 Task: Find connections with filter location Aígio with filter topic #Strategywith filter profile language English with filter current company ICICI Home Finance Company Limited with filter school SARDAR VALLABHBHAI PATEL INSTITUTE OF TECH.,VASAD 041 with filter industry Sporting Goods Manufacturing with filter service category Audio Engineering with filter keywords title Sociologist
Action: Mouse moved to (307, 195)
Screenshot: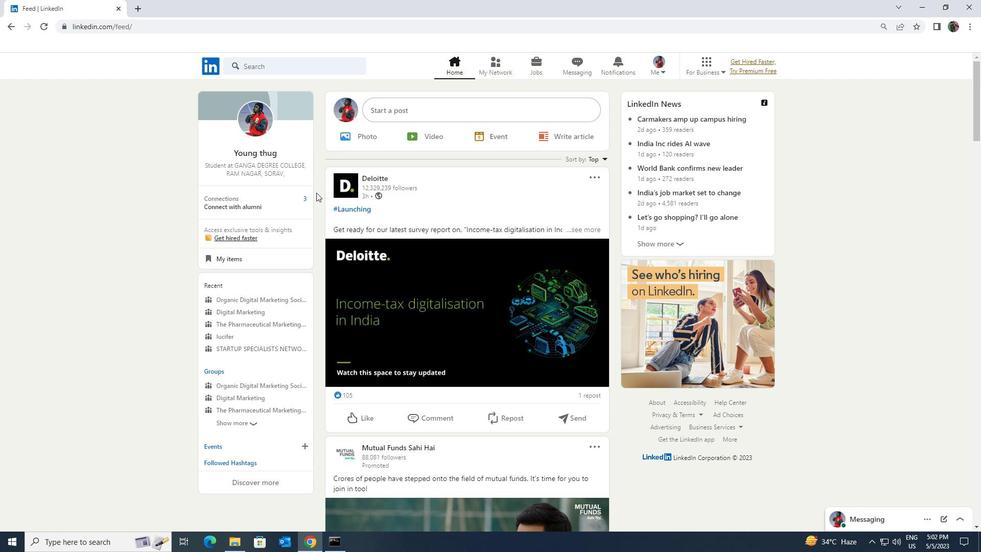 
Action: Mouse pressed left at (307, 195)
Screenshot: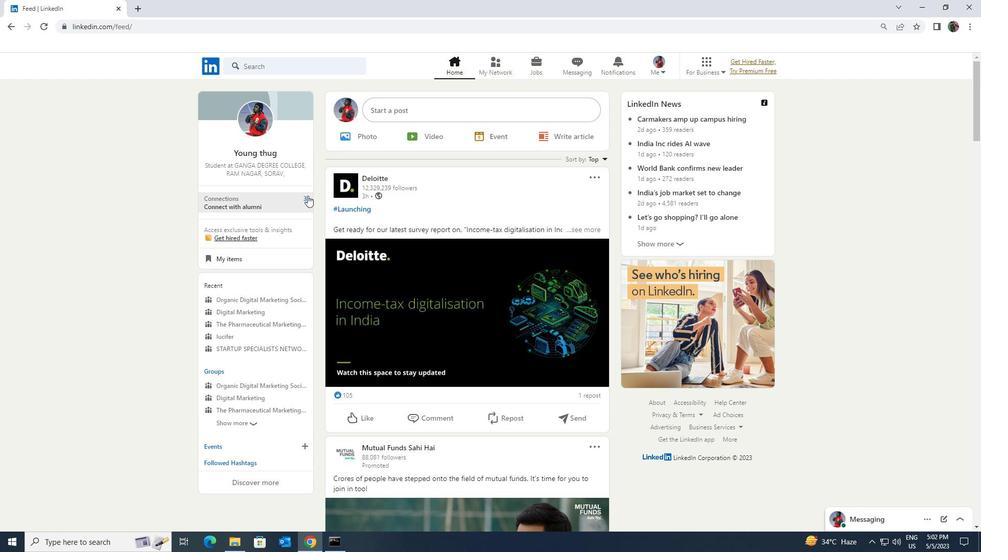 
Action: Mouse moved to (318, 125)
Screenshot: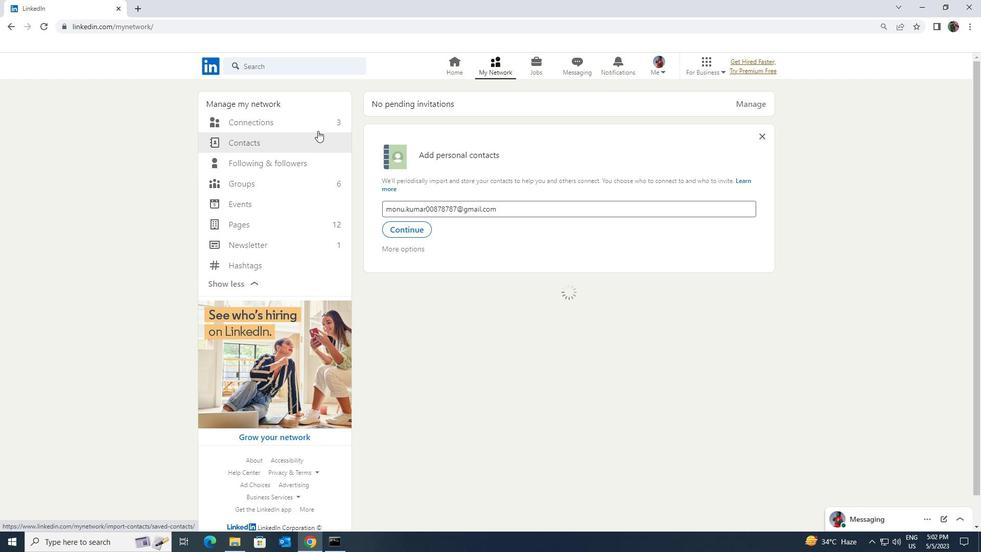 
Action: Mouse pressed left at (318, 125)
Screenshot: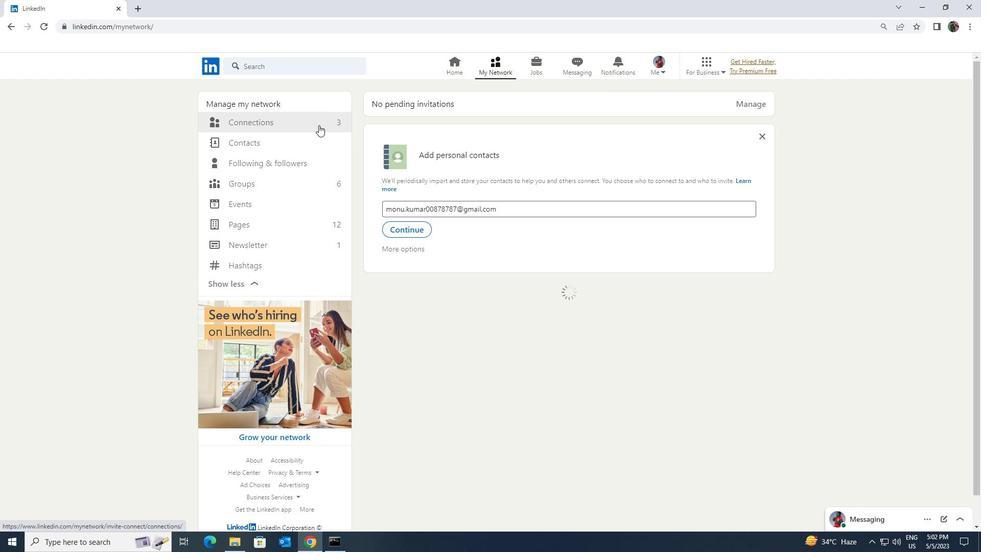 
Action: Mouse moved to (588, 122)
Screenshot: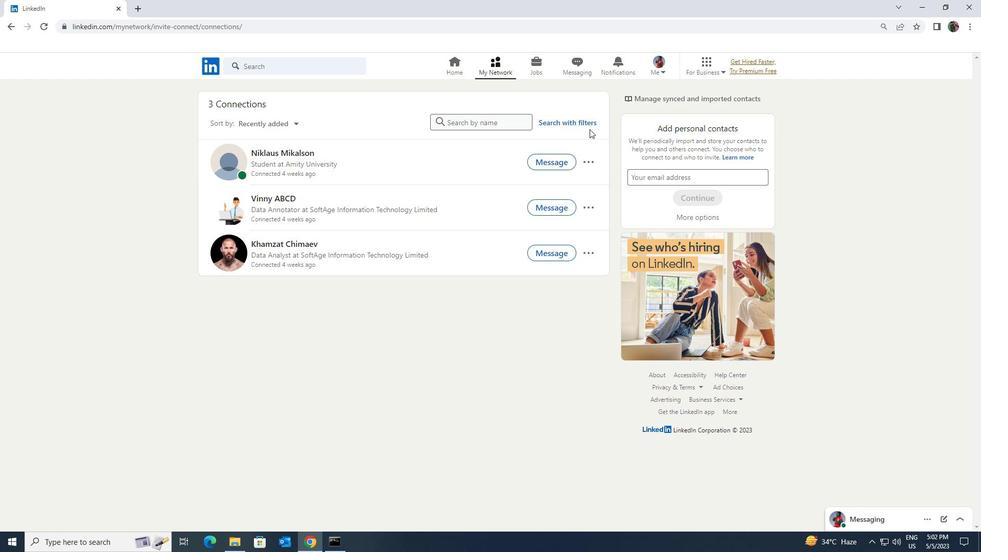 
Action: Mouse pressed left at (588, 122)
Screenshot: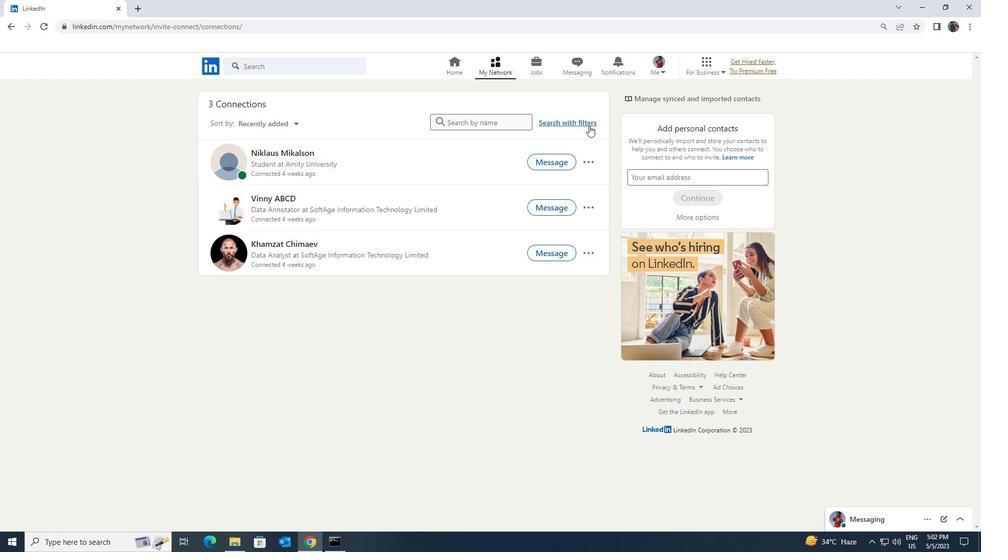 
Action: Mouse moved to (532, 98)
Screenshot: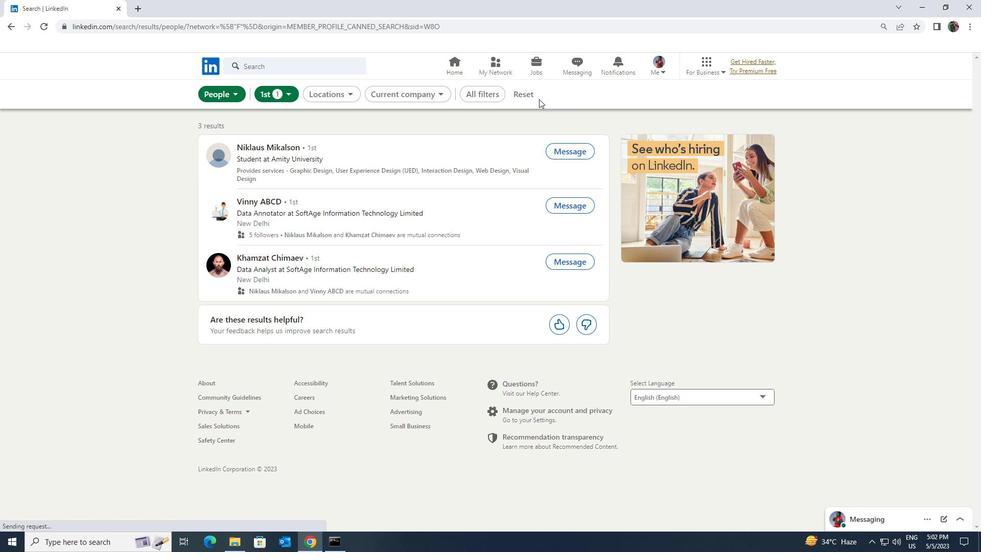 
Action: Mouse pressed left at (532, 98)
Screenshot: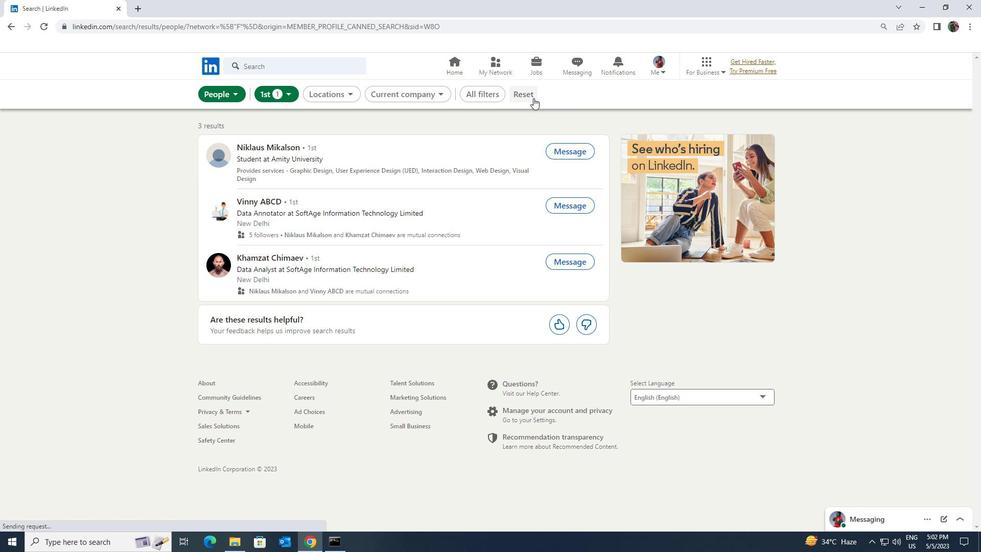 
Action: Mouse moved to (498, 95)
Screenshot: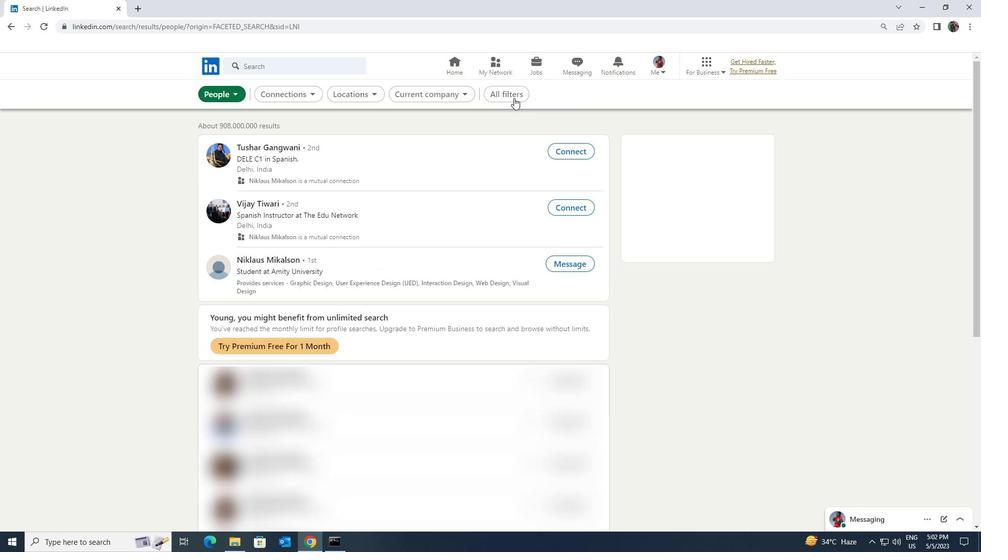 
Action: Mouse pressed left at (498, 95)
Screenshot: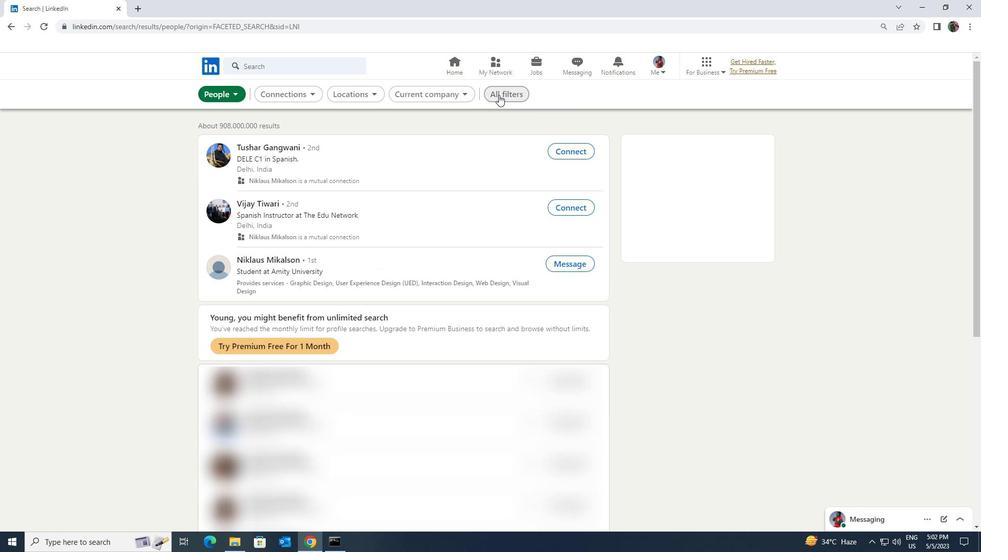 
Action: Mouse moved to (845, 397)
Screenshot: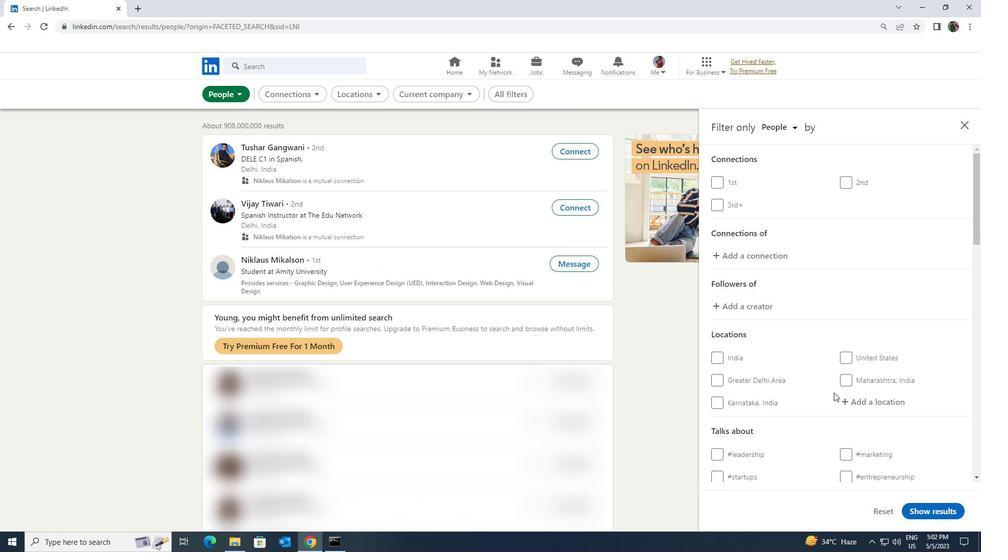 
Action: Mouse pressed left at (845, 397)
Screenshot: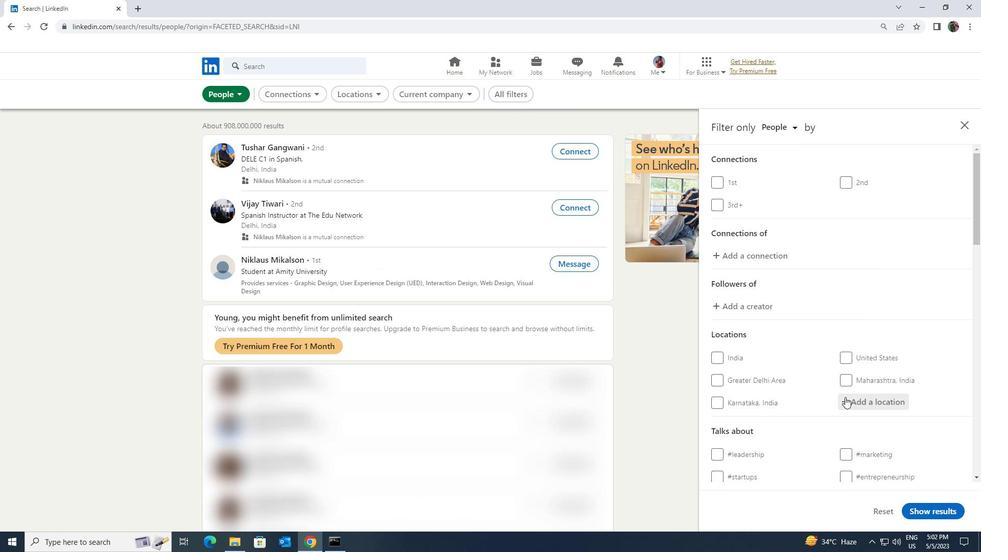 
Action: Key pressed <Key.shift><Key.shift><Key.shift><Key.shift><Key.shift><Key.shift><Key.shift><Key.shift><Key.shift><Key.shift><Key.shift>AIGIO
Screenshot: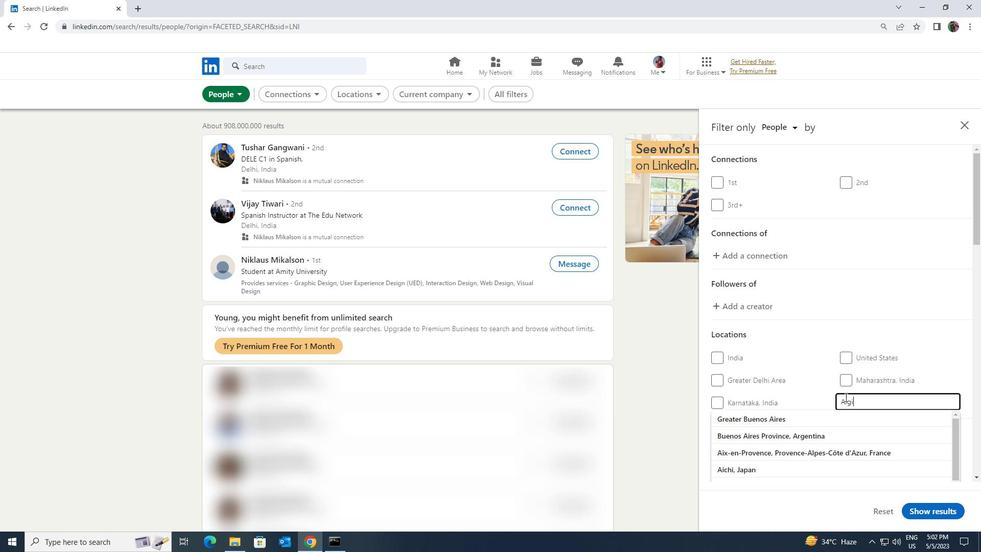 
Action: Mouse moved to (844, 410)
Screenshot: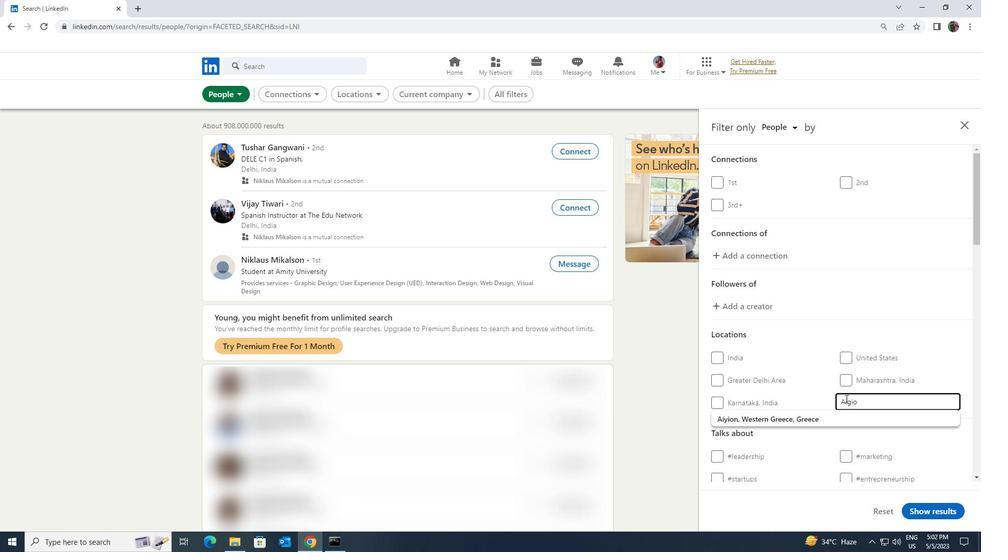 
Action: Mouse pressed left at (844, 410)
Screenshot: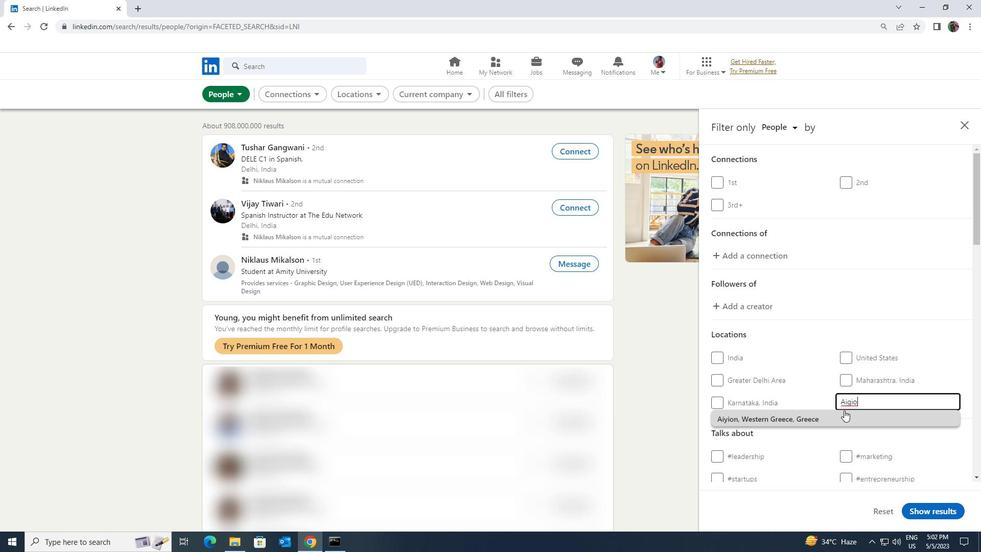 
Action: Mouse scrolled (844, 409) with delta (0, 0)
Screenshot: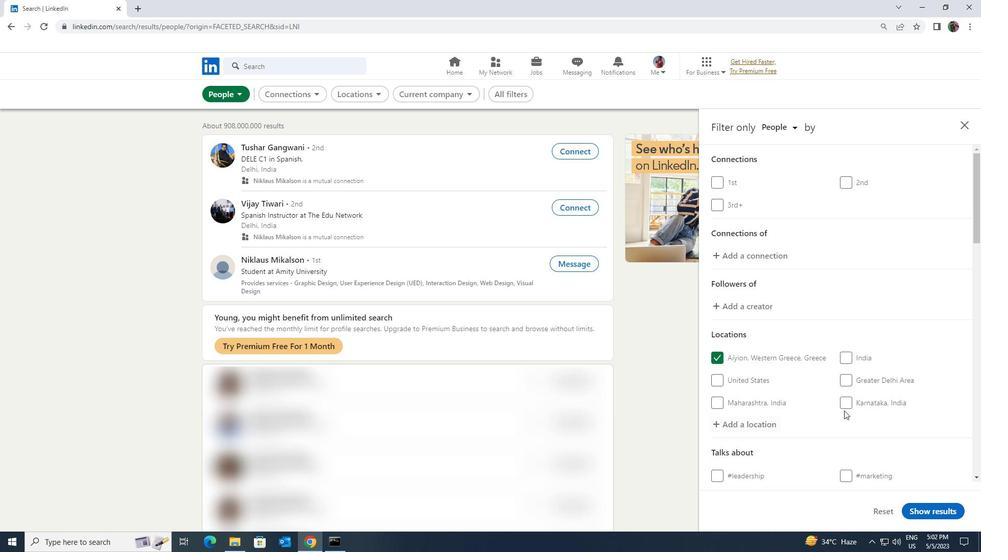 
Action: Mouse scrolled (844, 409) with delta (0, 0)
Screenshot: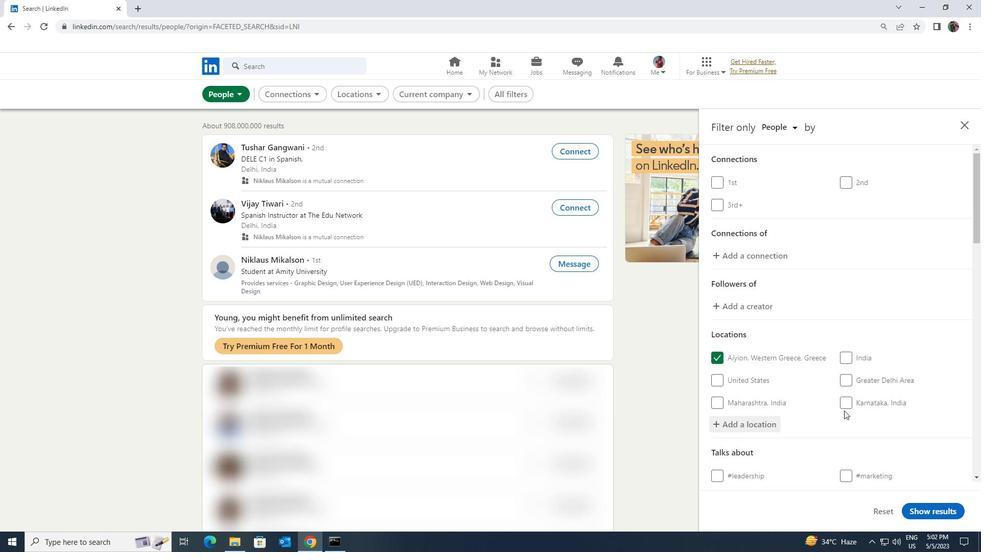 
Action: Mouse moved to (848, 411)
Screenshot: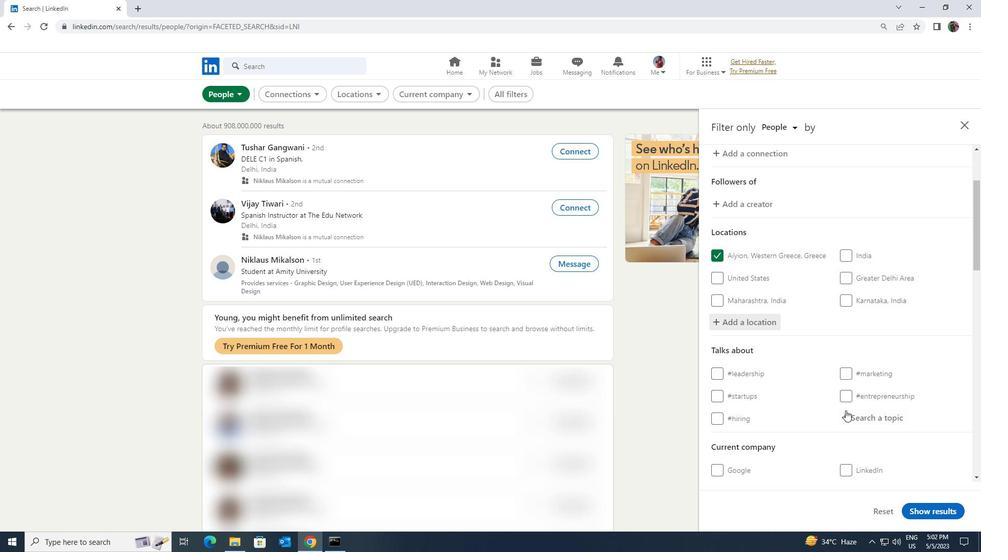 
Action: Mouse pressed left at (848, 411)
Screenshot: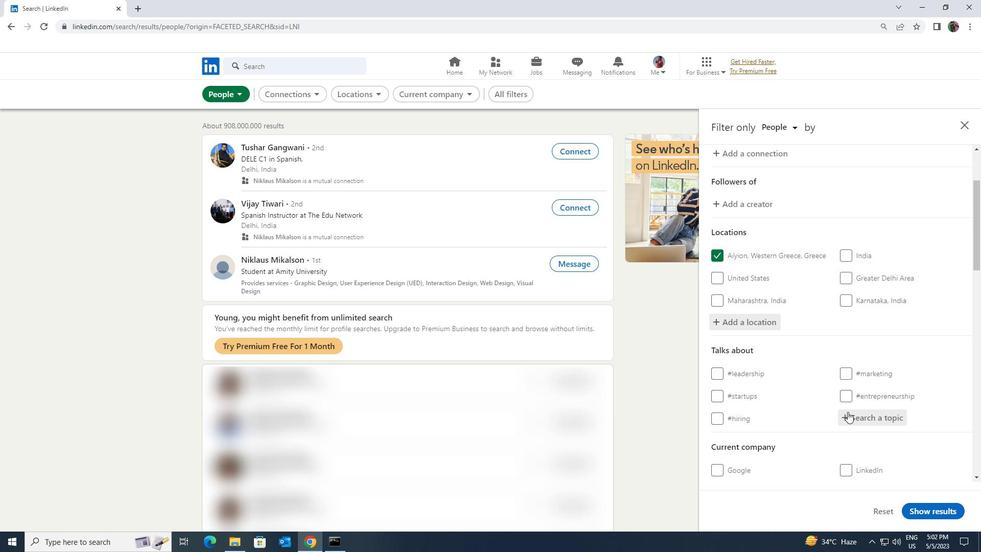 
Action: Key pressed <Key.shift><Key.shift><Key.shift><Key.shift><Key.shift><Key.shift><Key.shift><Key.shift><Key.shift><Key.shift>STRA
Screenshot: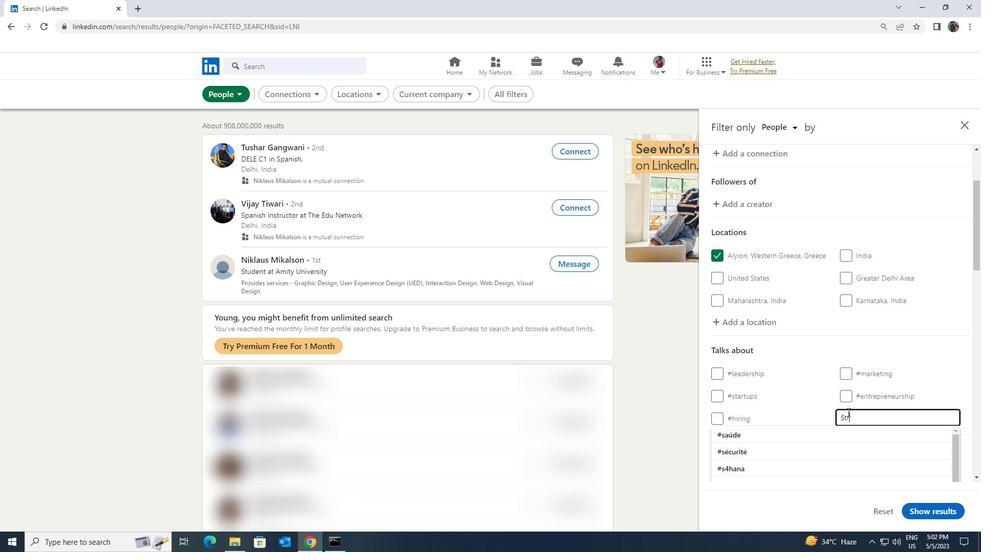 
Action: Mouse moved to (834, 429)
Screenshot: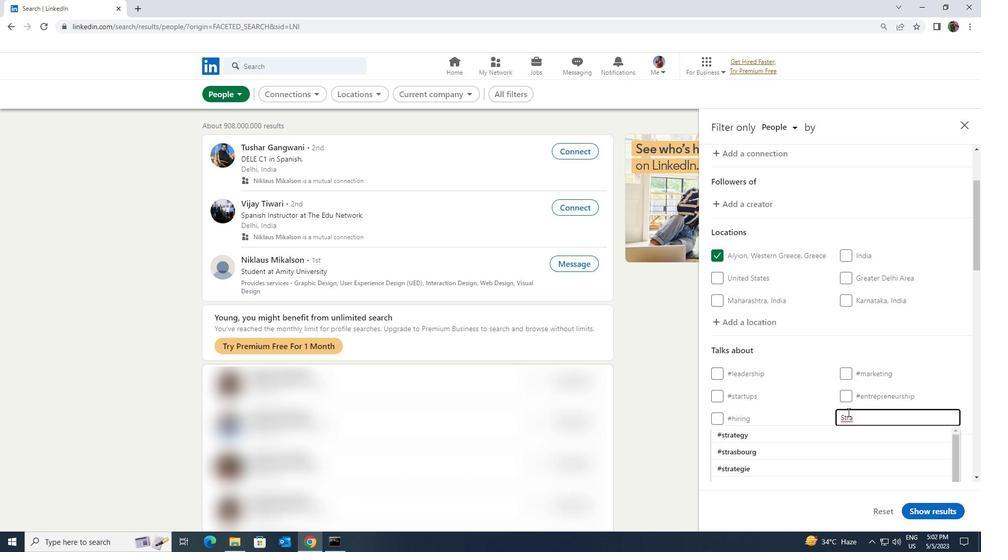 
Action: Mouse pressed left at (834, 429)
Screenshot: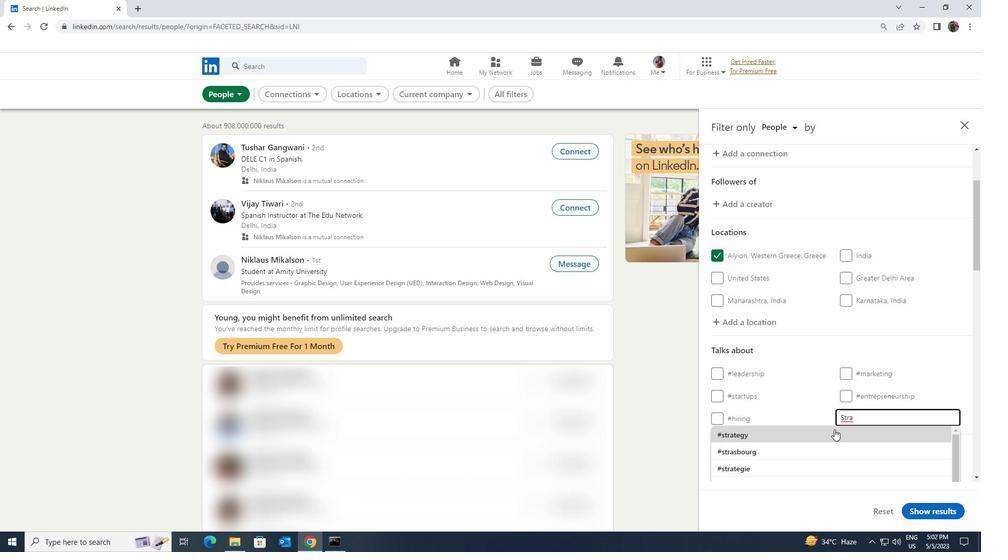 
Action: Mouse scrolled (834, 428) with delta (0, 0)
Screenshot: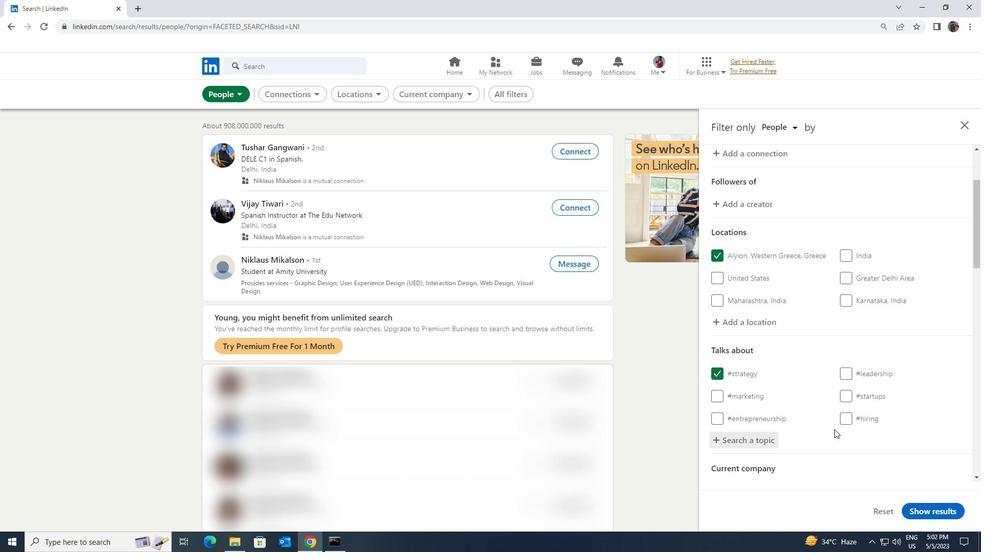 
Action: Mouse scrolled (834, 428) with delta (0, 0)
Screenshot: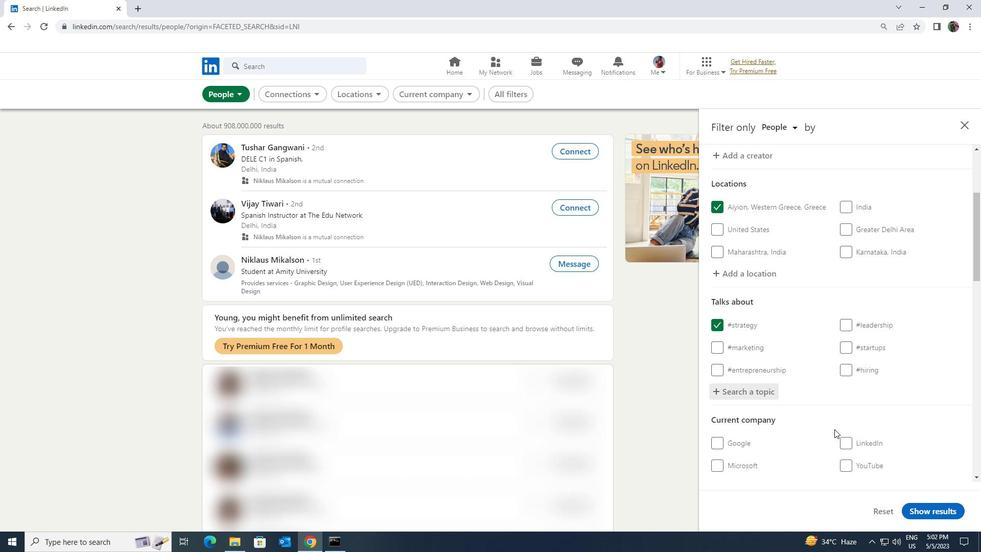 
Action: Mouse scrolled (834, 428) with delta (0, 0)
Screenshot: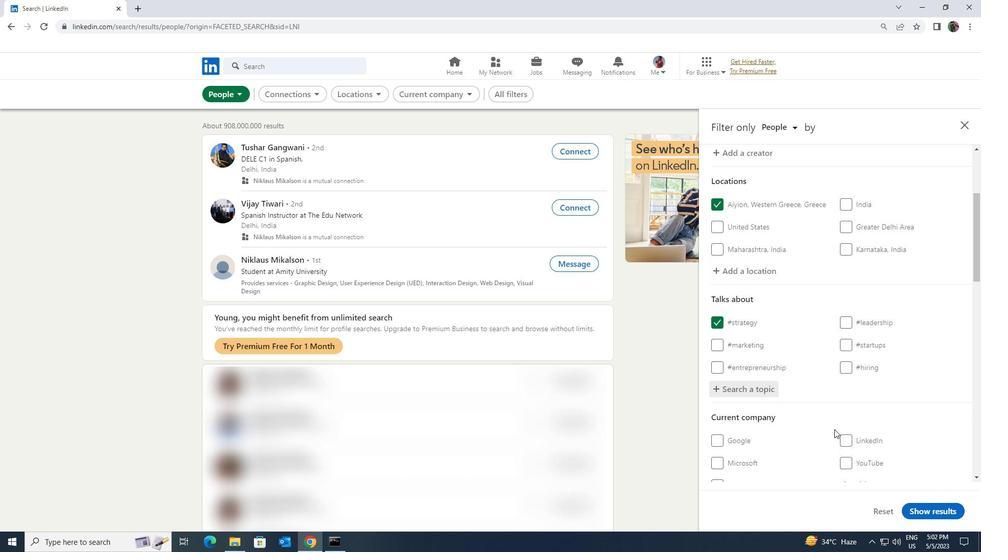 
Action: Mouse scrolled (834, 428) with delta (0, 0)
Screenshot: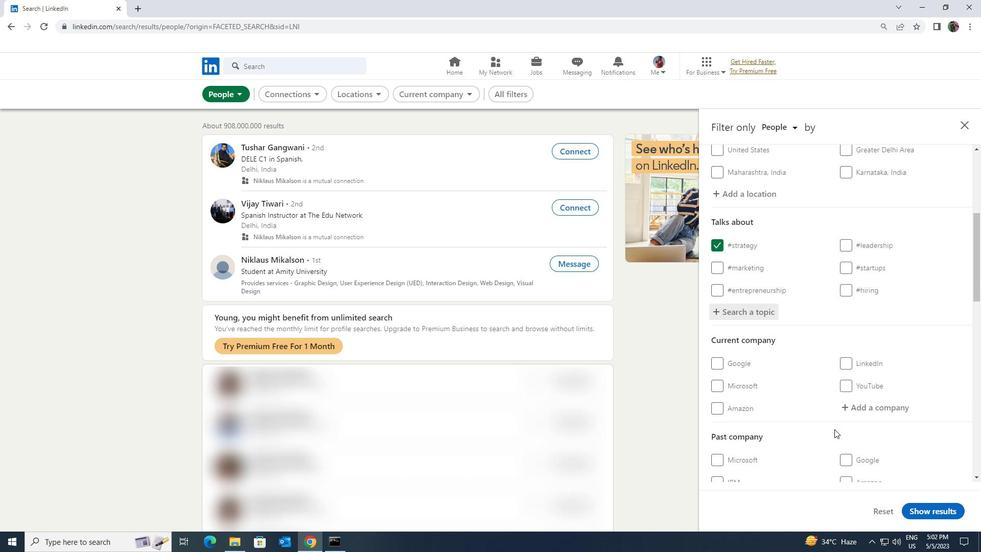 
Action: Mouse scrolled (834, 428) with delta (0, 0)
Screenshot: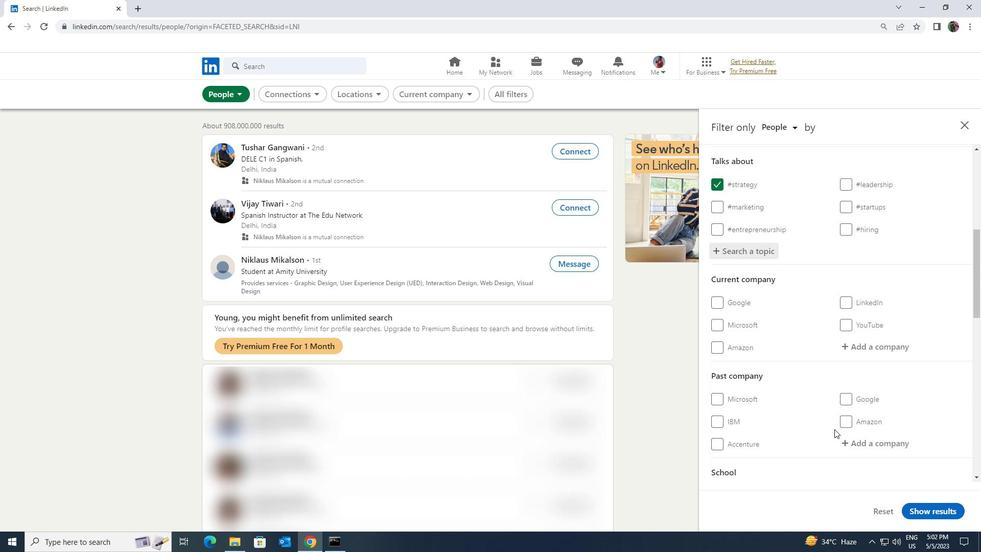 
Action: Mouse scrolled (834, 428) with delta (0, 0)
Screenshot: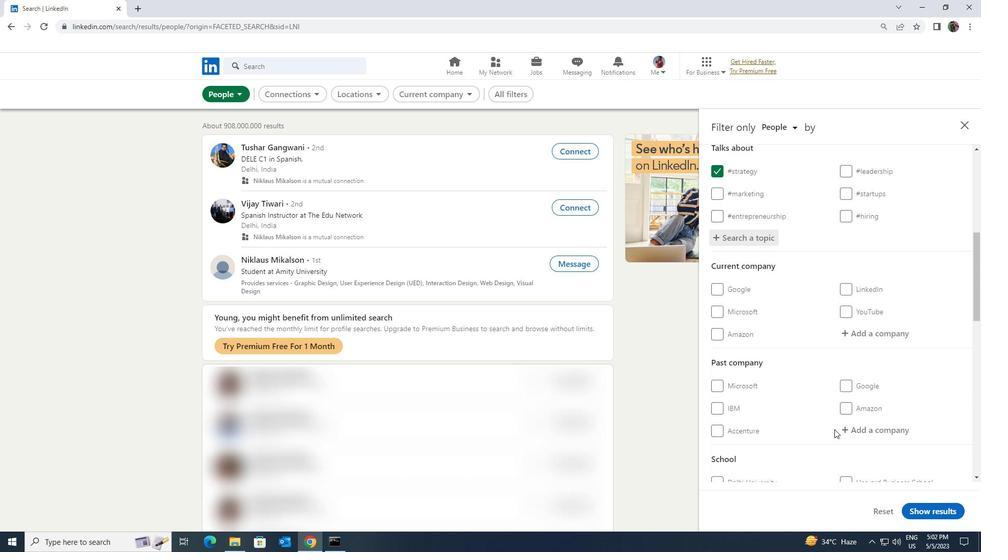 
Action: Mouse scrolled (834, 428) with delta (0, 0)
Screenshot: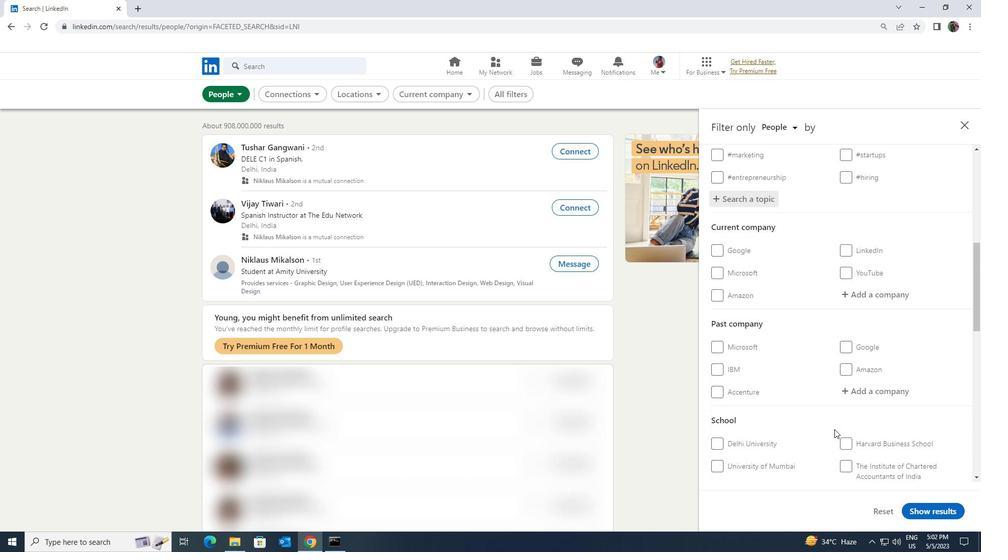 
Action: Mouse scrolled (834, 428) with delta (0, 0)
Screenshot: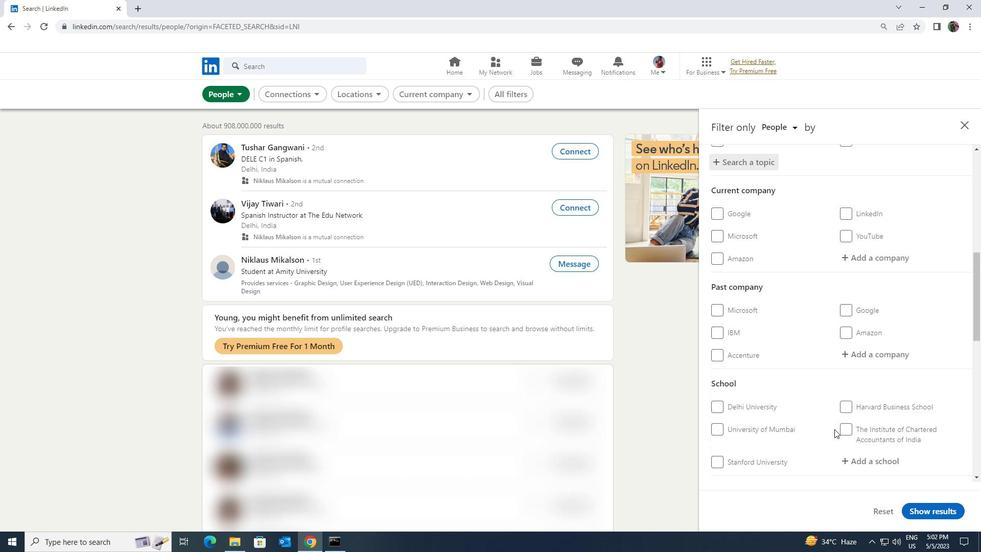 
Action: Mouse scrolled (834, 428) with delta (0, 0)
Screenshot: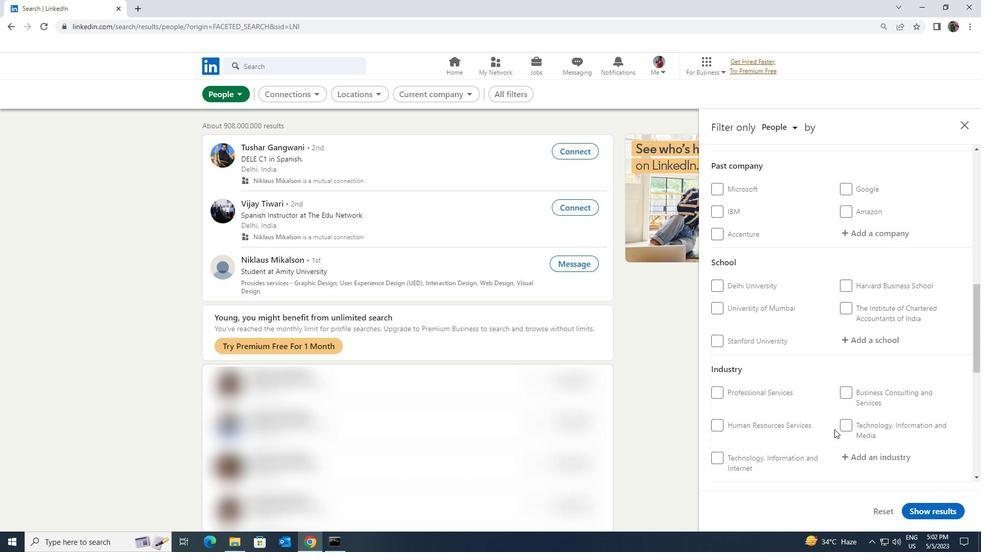 
Action: Mouse scrolled (834, 428) with delta (0, 0)
Screenshot: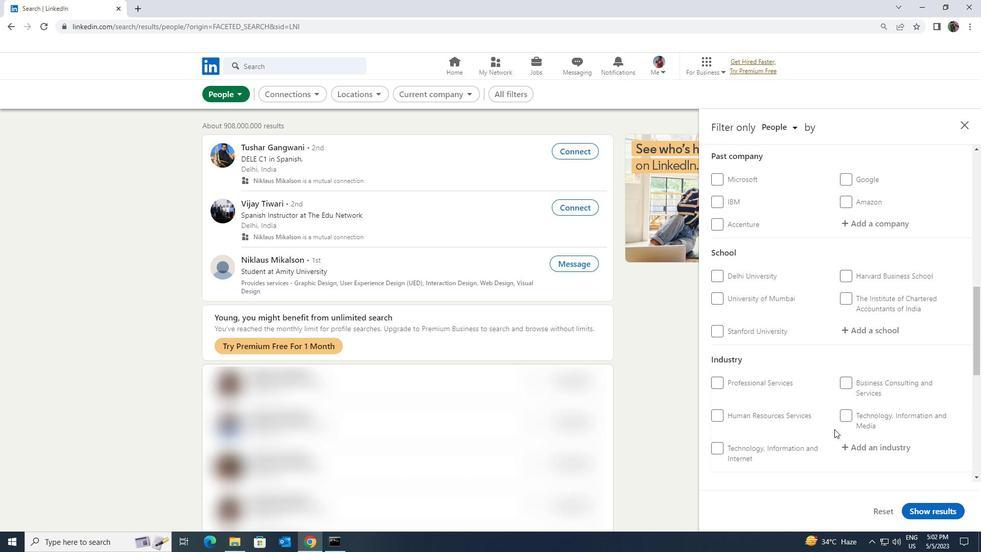 
Action: Mouse scrolled (834, 428) with delta (0, 0)
Screenshot: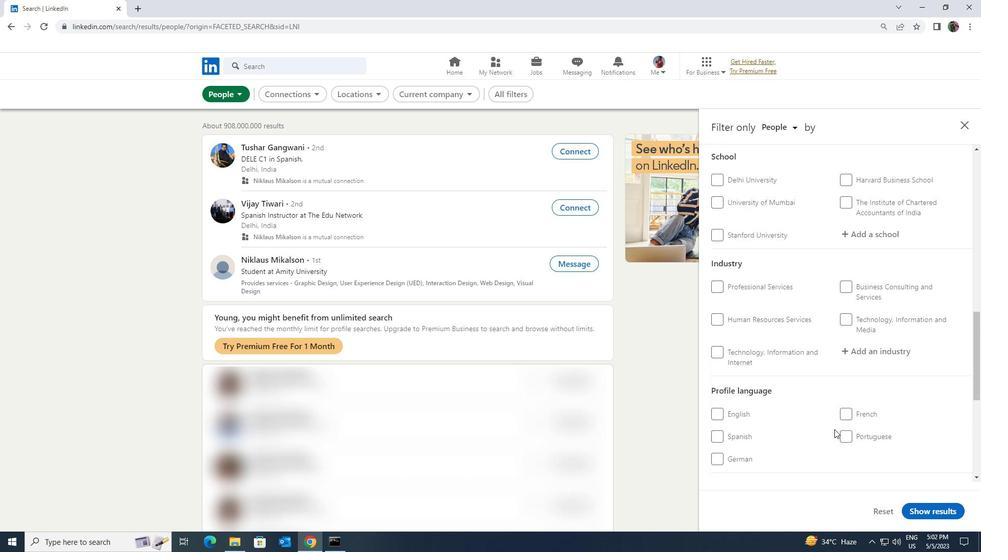 
Action: Mouse moved to (741, 357)
Screenshot: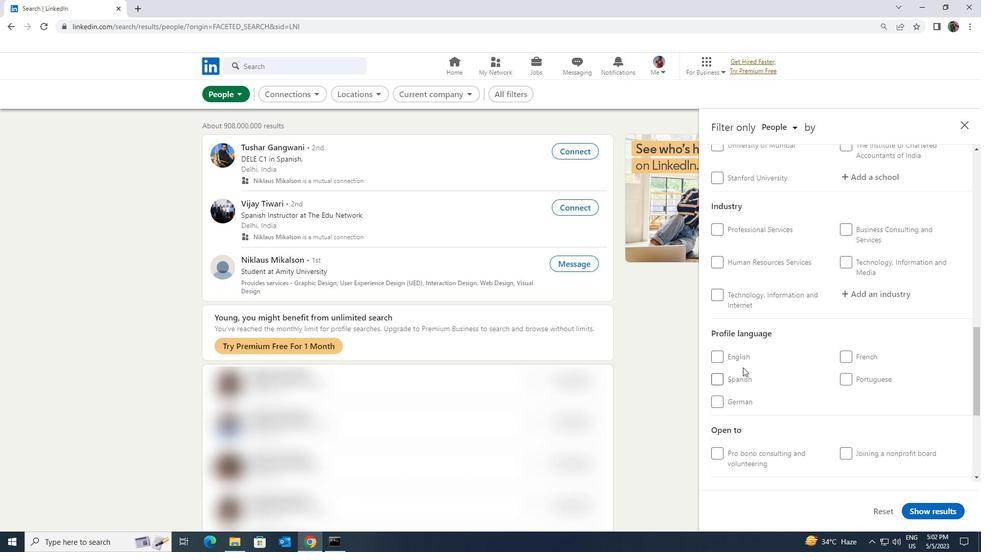 
Action: Mouse pressed left at (741, 357)
Screenshot: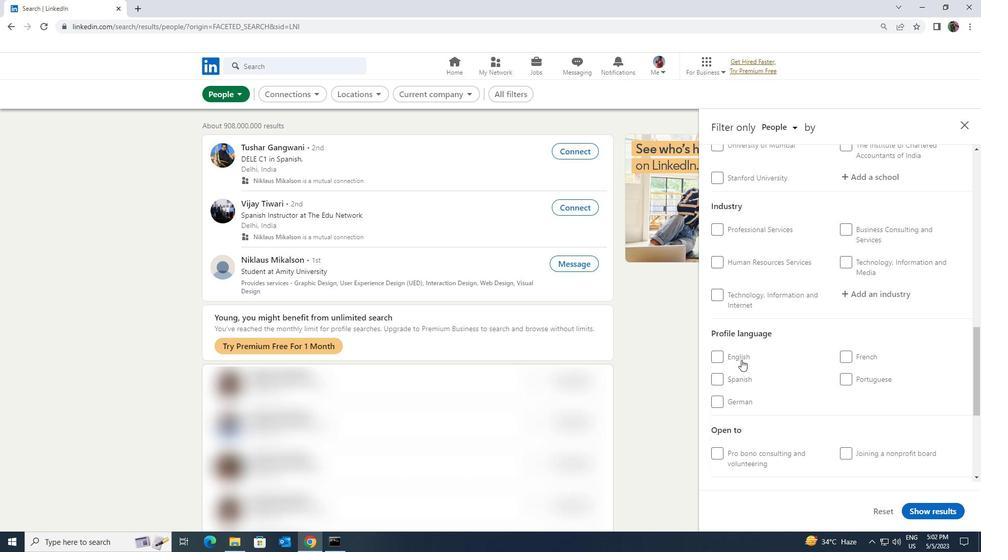
Action: Mouse moved to (812, 414)
Screenshot: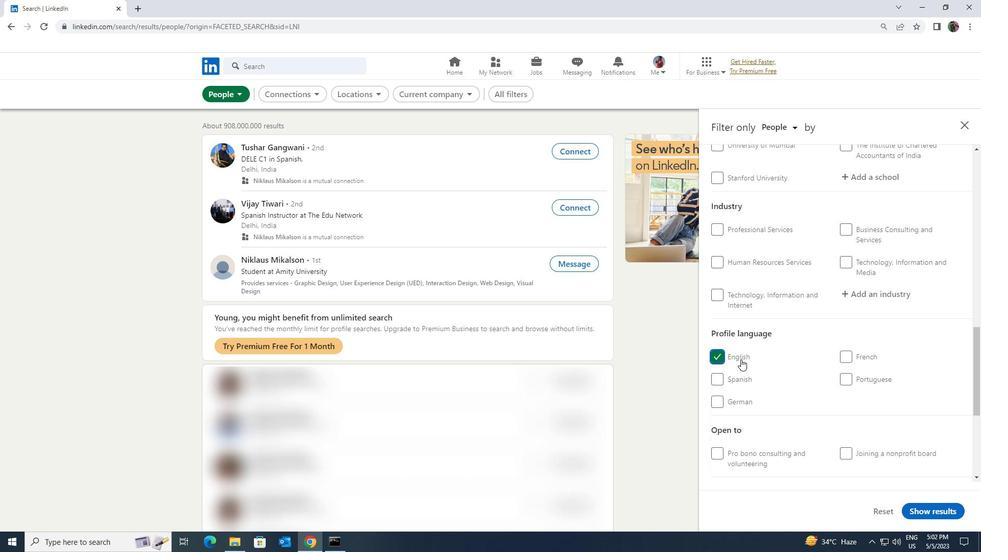 
Action: Mouse scrolled (812, 415) with delta (0, 0)
Screenshot: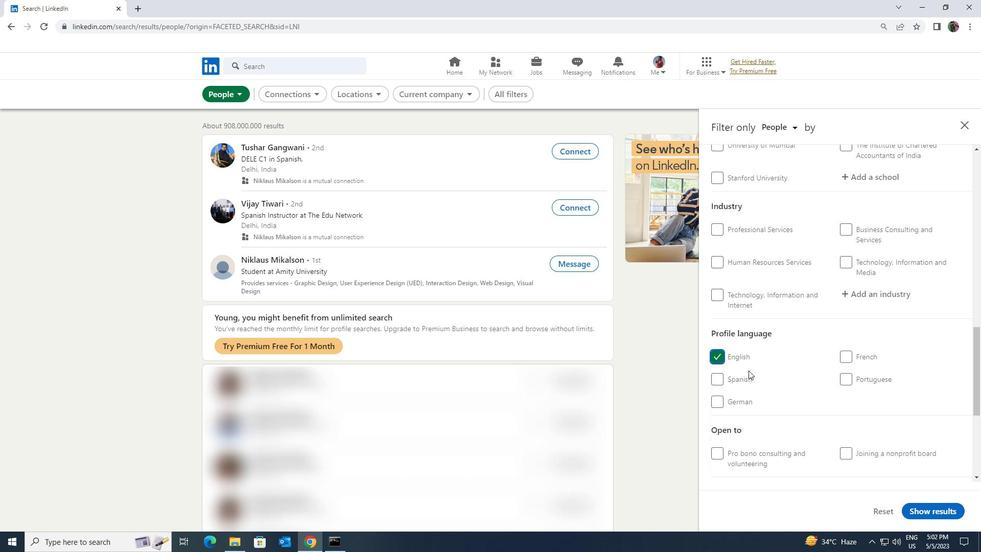 
Action: Mouse scrolled (812, 415) with delta (0, 0)
Screenshot: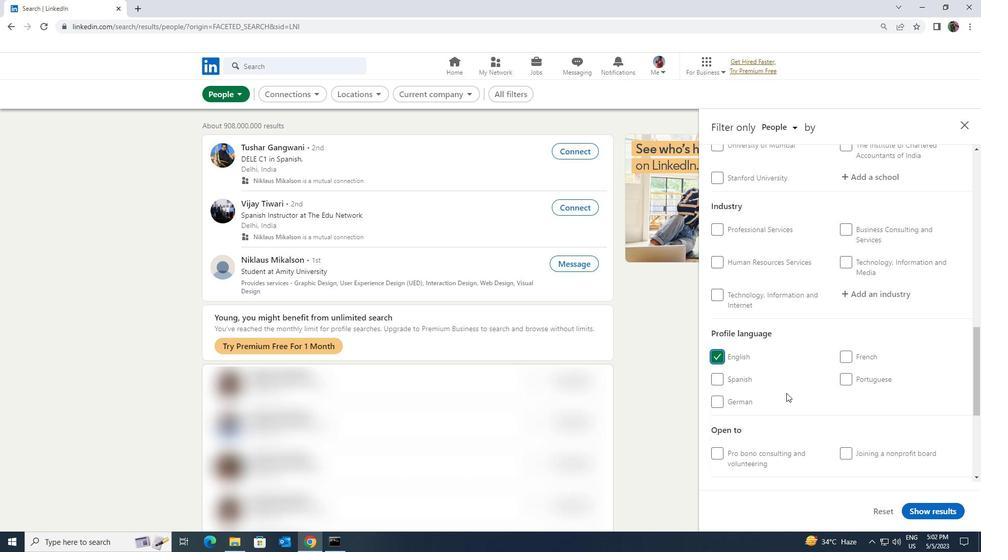 
Action: Mouse scrolled (812, 415) with delta (0, 0)
Screenshot: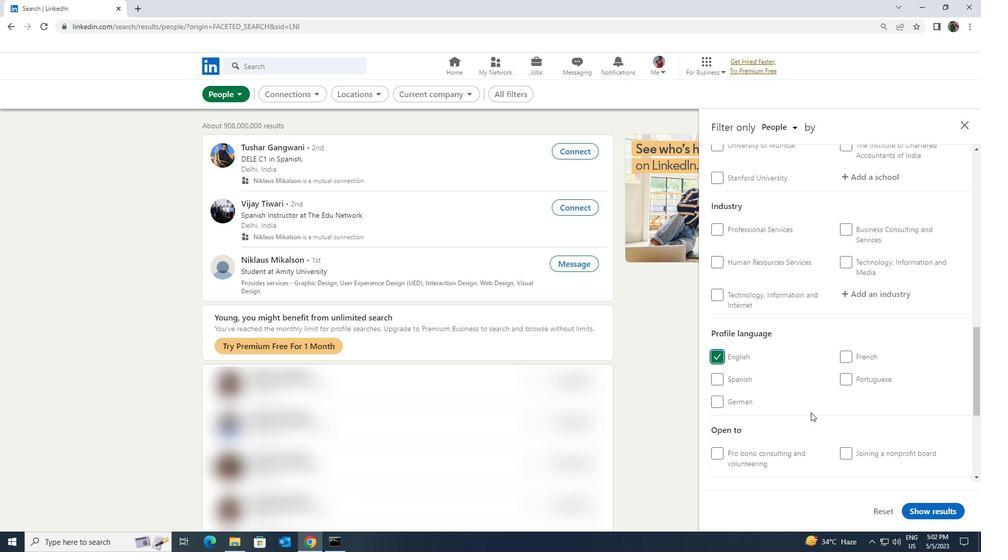 
Action: Mouse scrolled (812, 415) with delta (0, 0)
Screenshot: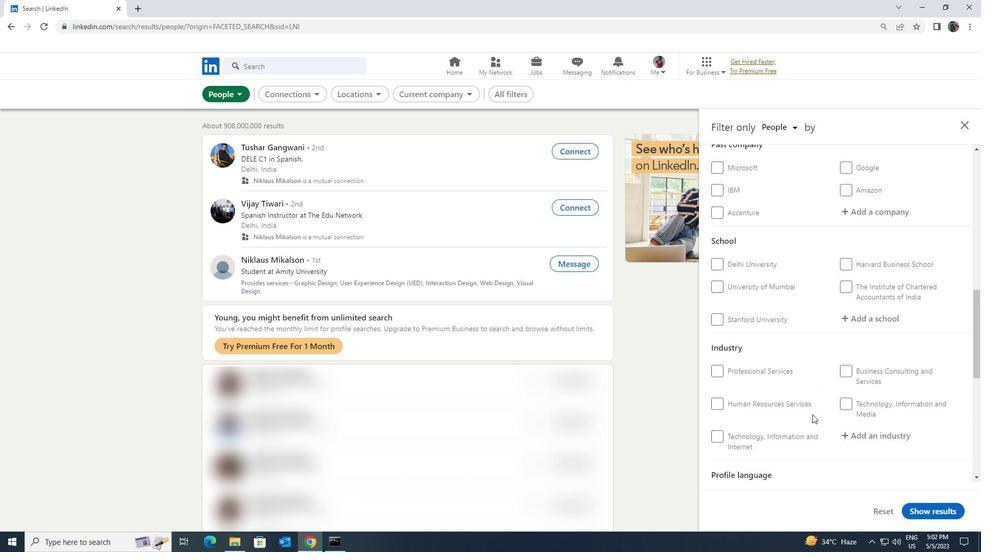 
Action: Mouse scrolled (812, 415) with delta (0, 0)
Screenshot: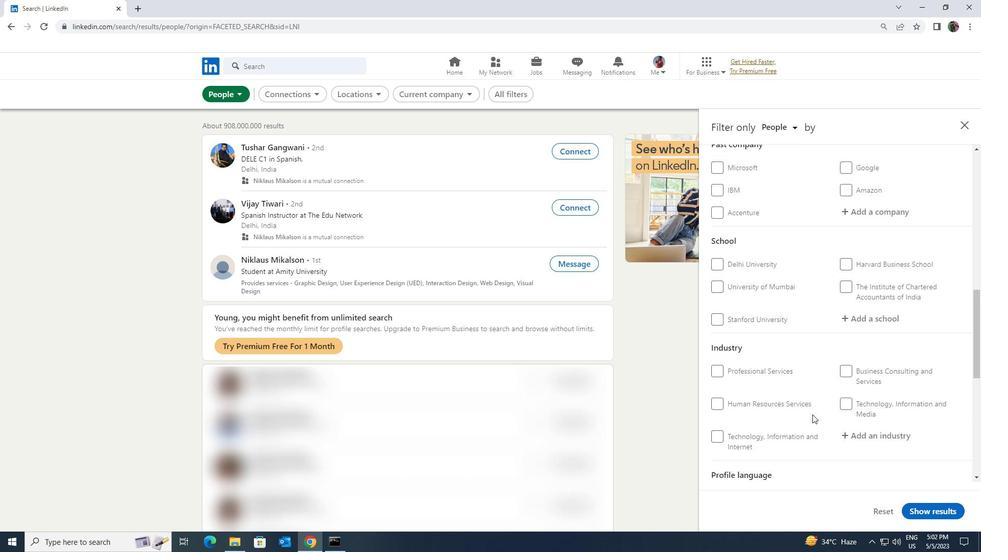 
Action: Mouse scrolled (812, 415) with delta (0, 0)
Screenshot: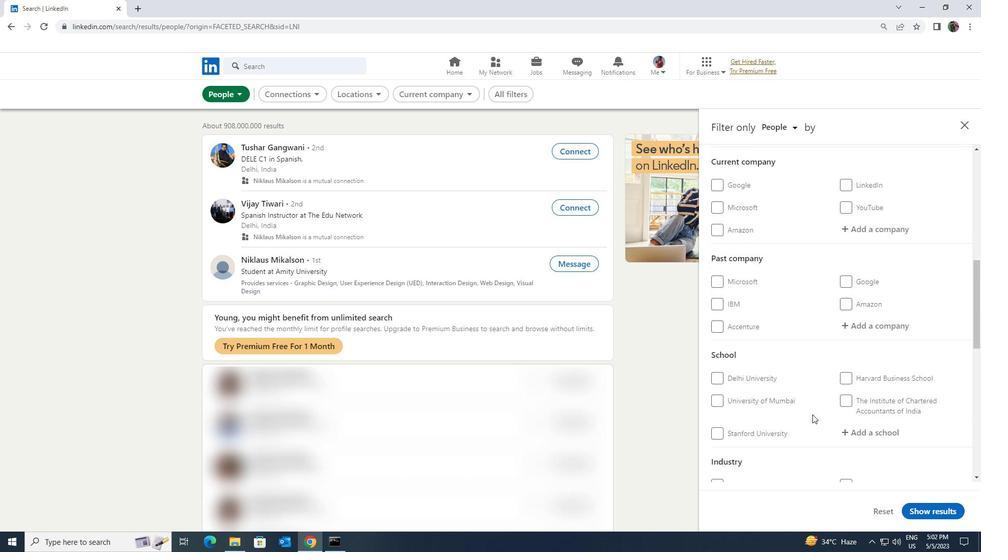 
Action: Mouse scrolled (812, 415) with delta (0, 0)
Screenshot: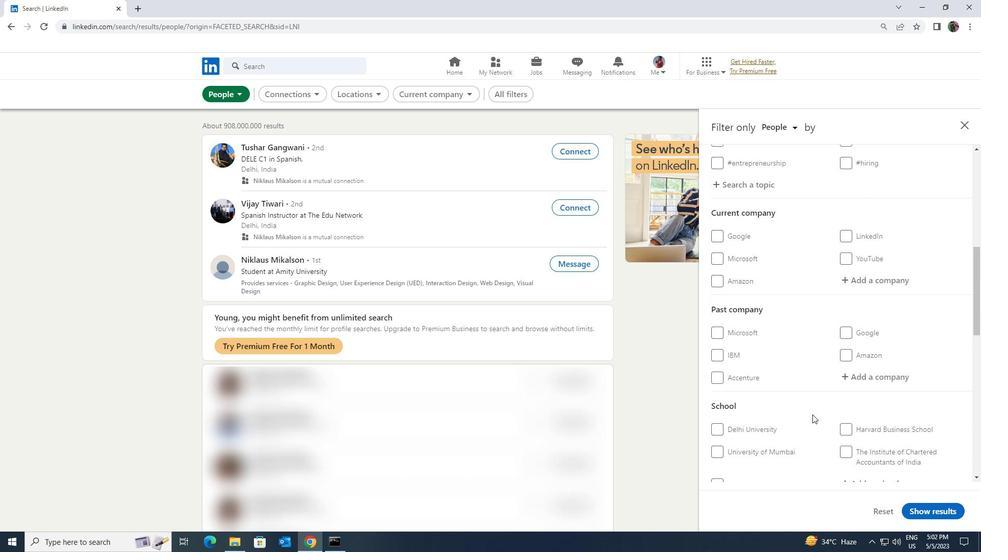 
Action: Mouse scrolled (812, 415) with delta (0, 0)
Screenshot: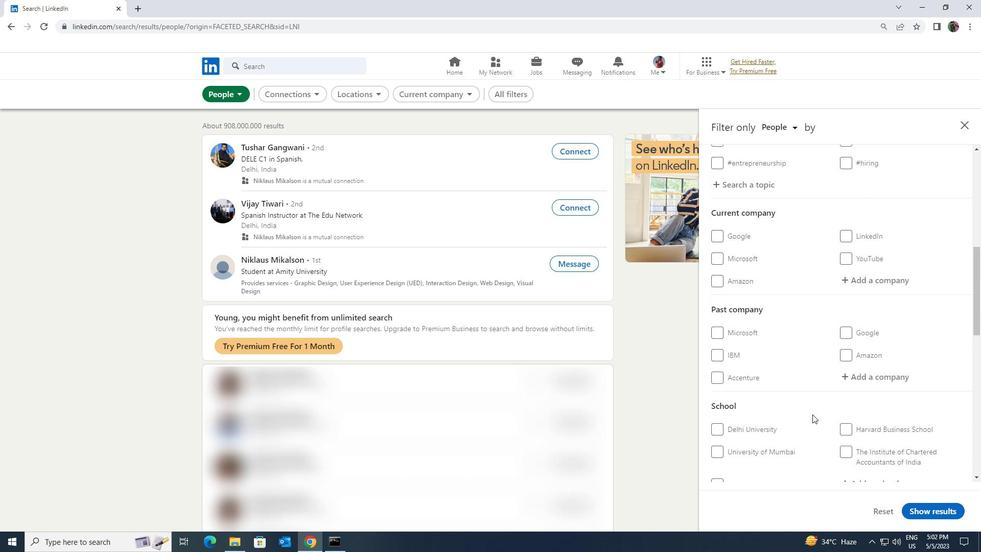 
Action: Mouse moved to (852, 379)
Screenshot: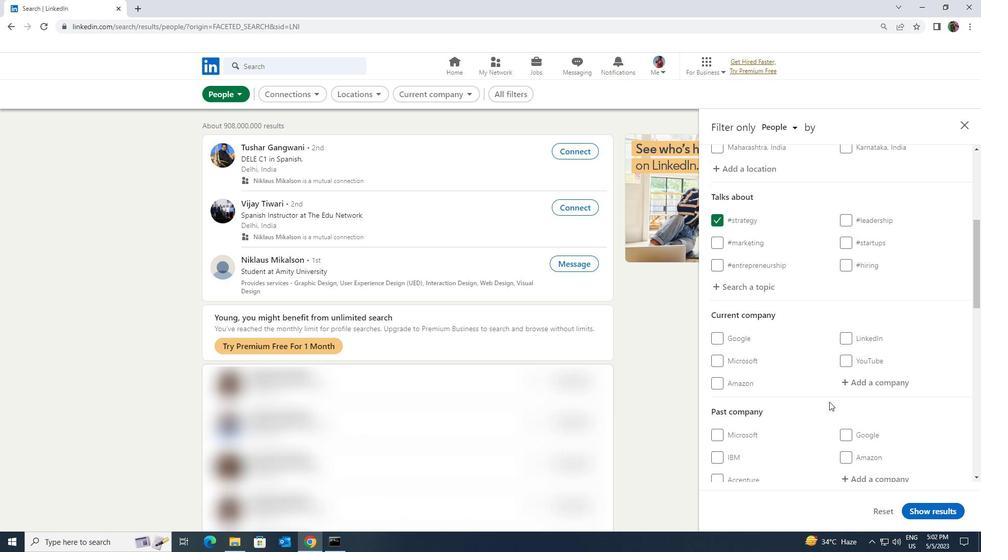 
Action: Mouse pressed left at (852, 379)
Screenshot: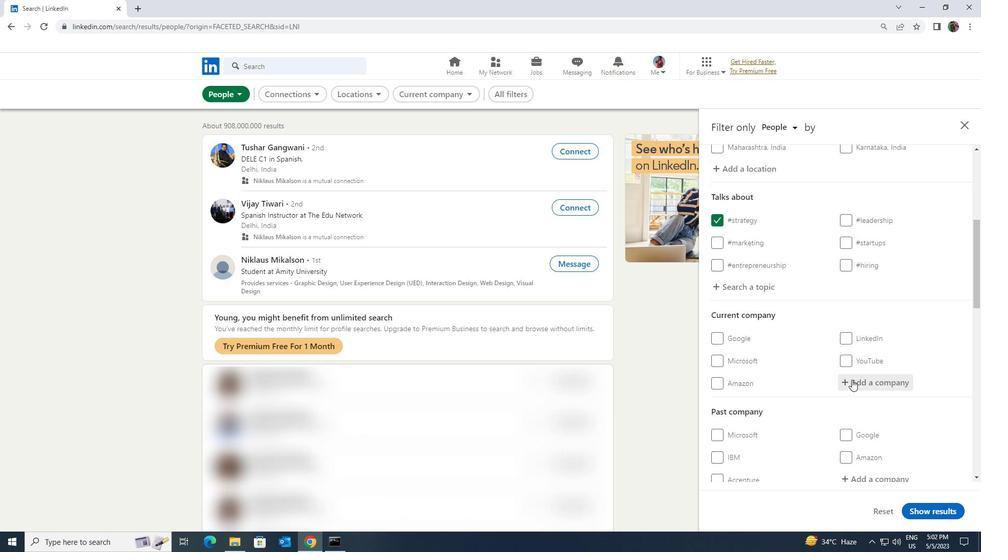 
Action: Key pressed <Key.shift>ICICI<Key.space><Key.shift>HOME<Key.space><Key.shift>FINA
Screenshot: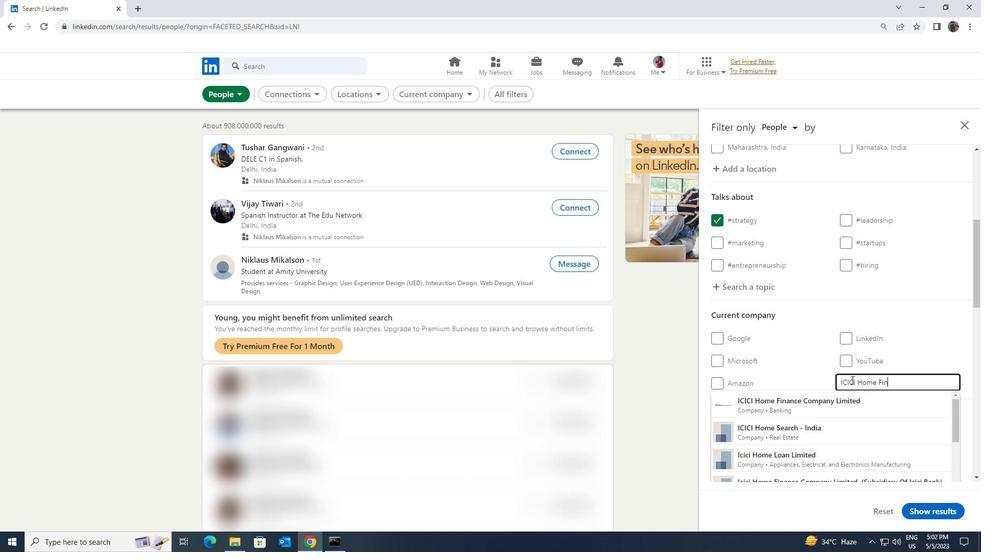 
Action: Mouse moved to (846, 399)
Screenshot: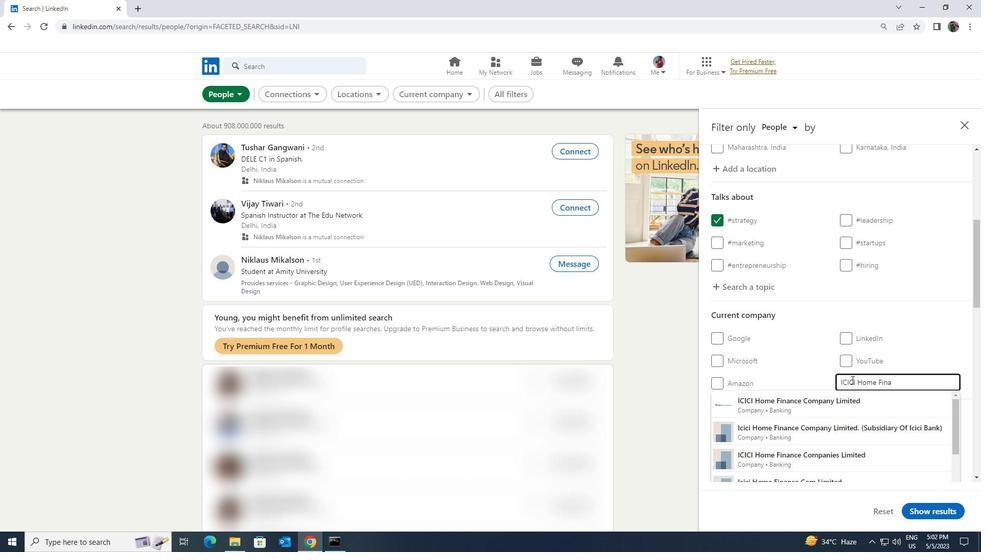 
Action: Mouse pressed left at (846, 399)
Screenshot: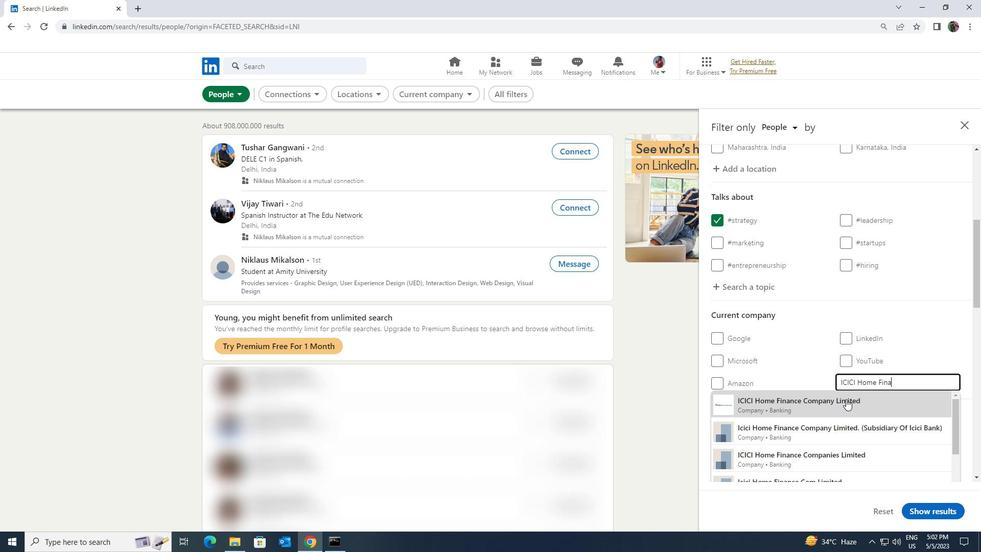 
Action: Mouse scrolled (846, 398) with delta (0, 0)
Screenshot: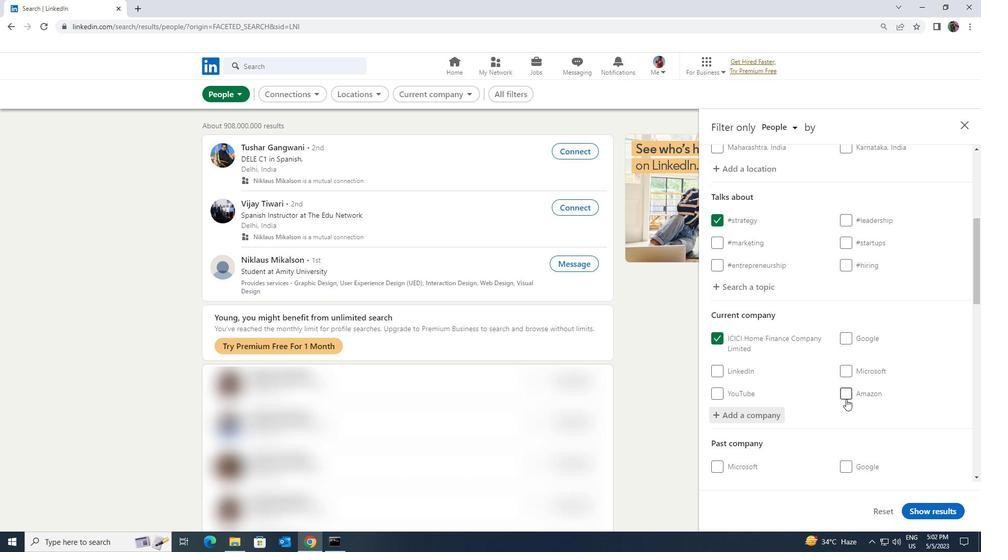 
Action: Mouse scrolled (846, 398) with delta (0, 0)
Screenshot: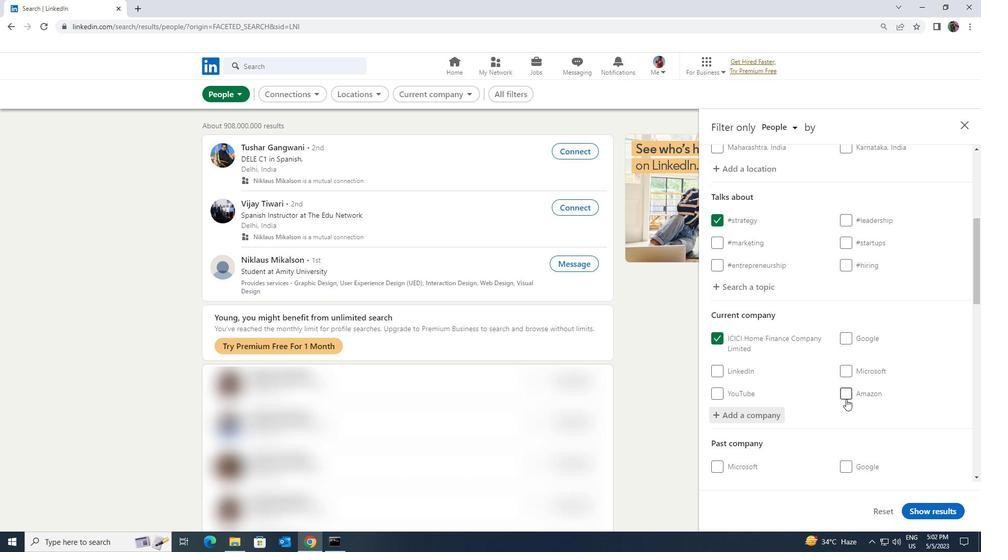 
Action: Mouse scrolled (846, 398) with delta (0, 0)
Screenshot: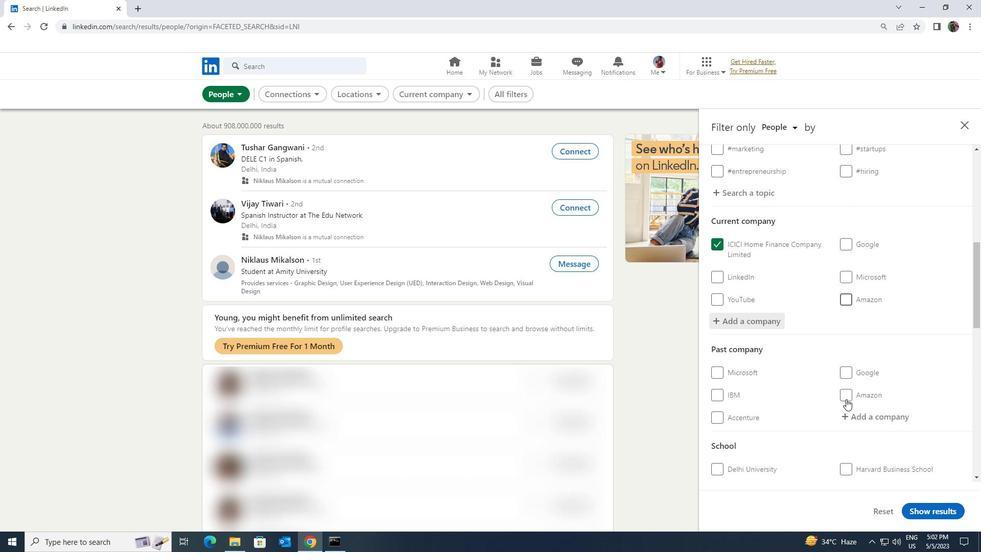 
Action: Mouse scrolled (846, 398) with delta (0, 0)
Screenshot: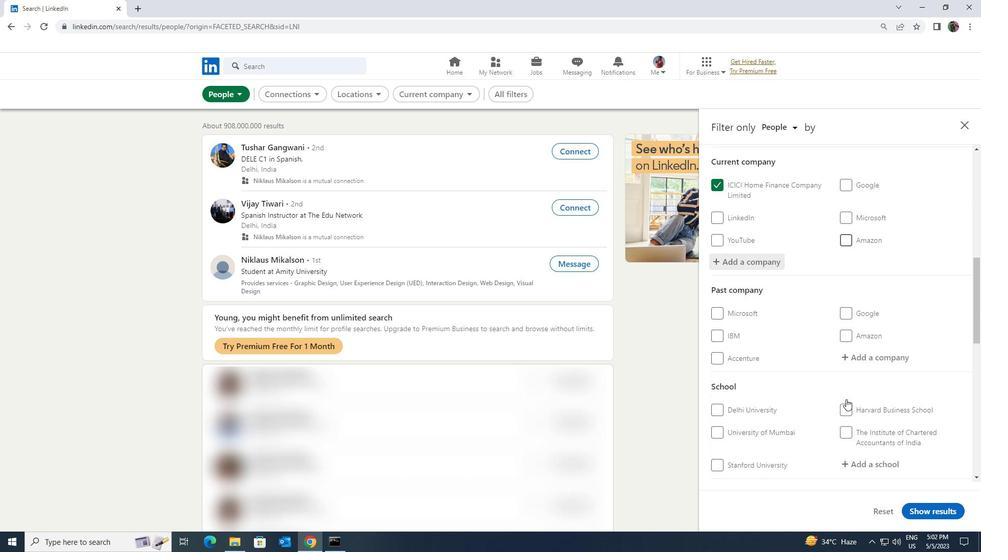 
Action: Mouse moved to (848, 407)
Screenshot: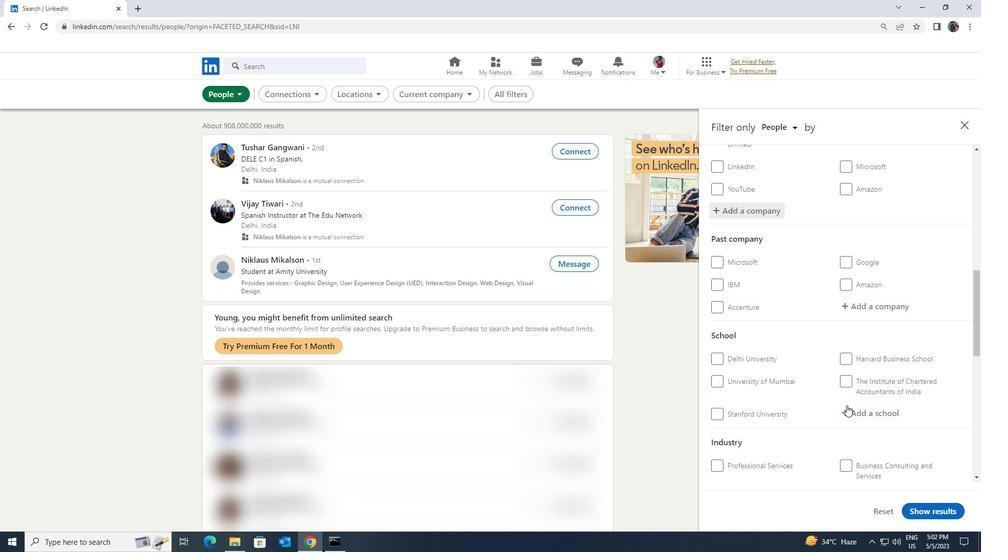 
Action: Mouse pressed left at (848, 407)
Screenshot: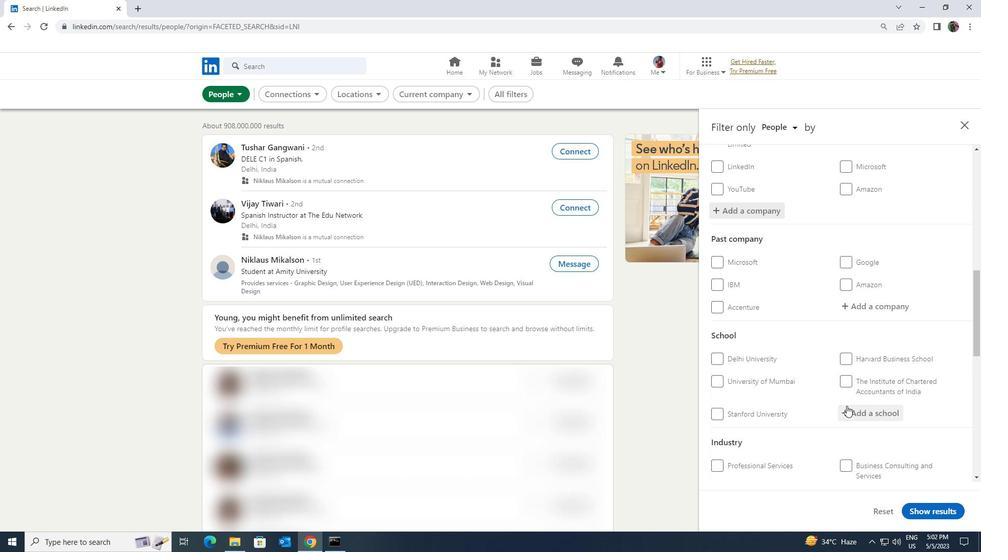 
Action: Key pressed <Key.shift><Key.shift><Key.shift><Key.shift><Key.shift><Key.shift><Key.shift><Key.shift><Key.shift><Key.shift><Key.shift><Key.shift><Key.shift>SARDAT<Key.backspace>R<Key.space>VALL
Screenshot: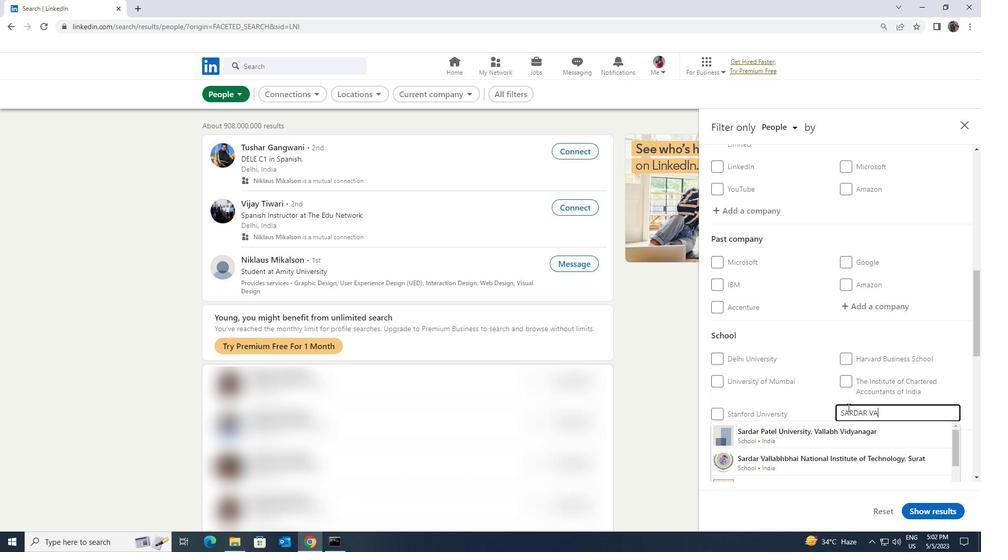 
Action: Mouse moved to (844, 448)
Screenshot: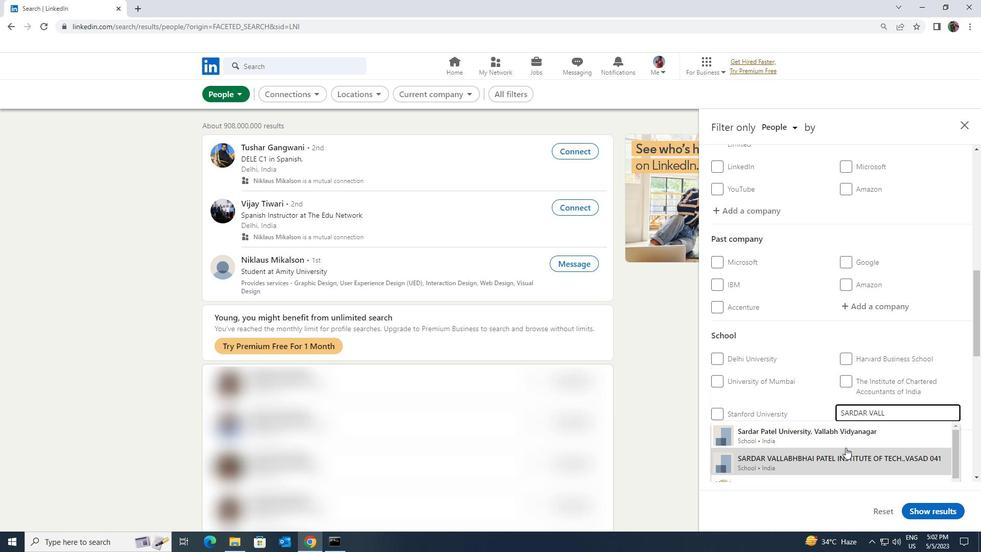 
Action: Mouse pressed left at (844, 448)
Screenshot: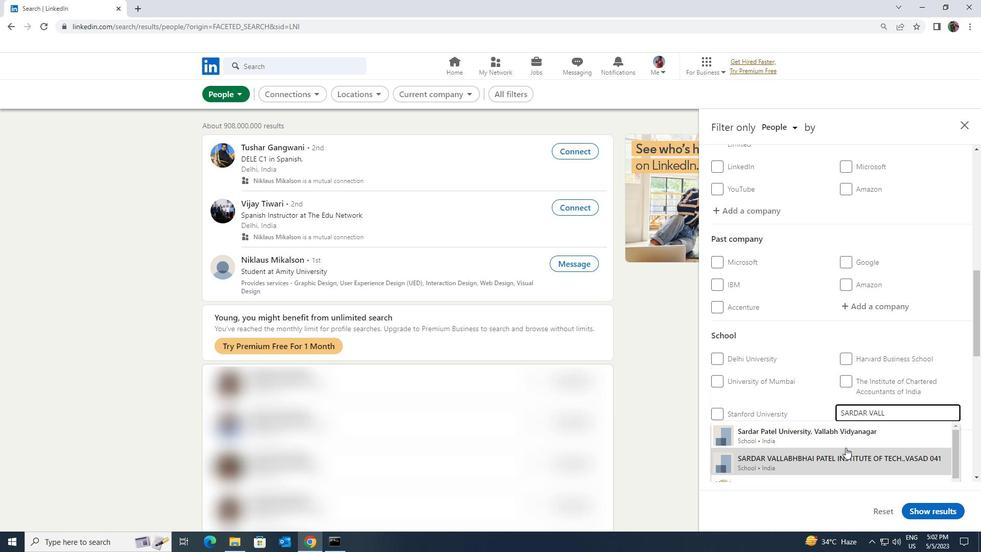 
Action: Mouse moved to (840, 425)
Screenshot: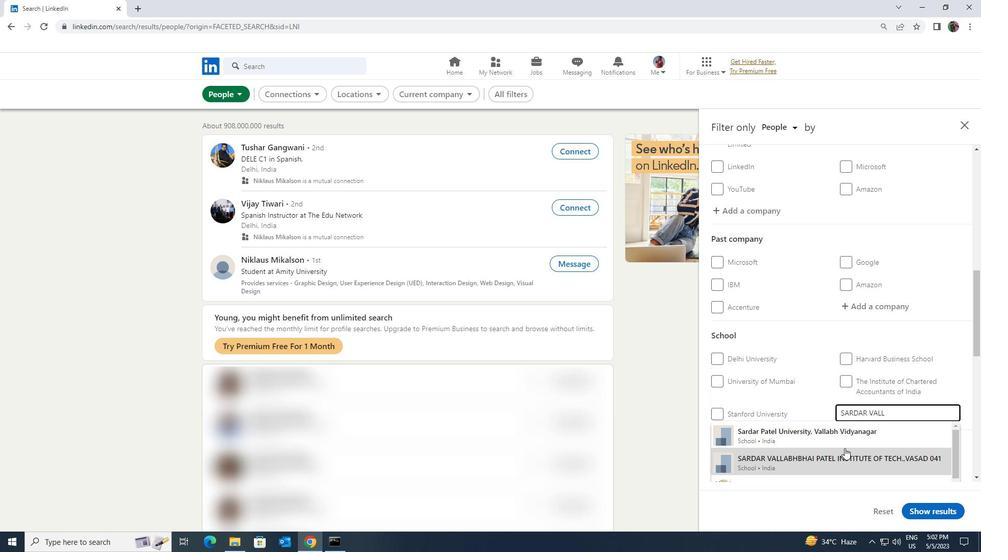 
Action: Mouse scrolled (840, 425) with delta (0, 0)
Screenshot: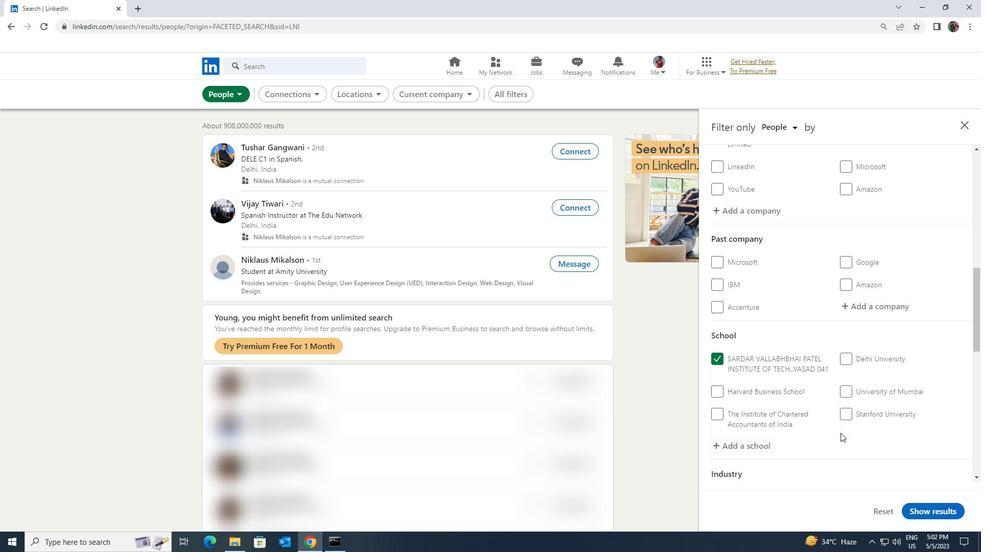 
Action: Mouse scrolled (840, 425) with delta (0, 0)
Screenshot: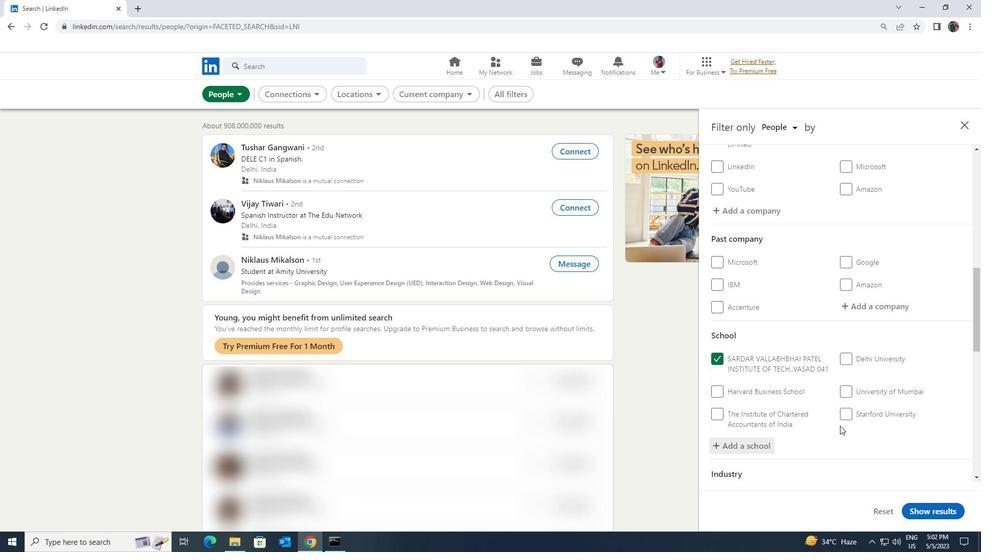 
Action: Mouse scrolled (840, 425) with delta (0, 0)
Screenshot: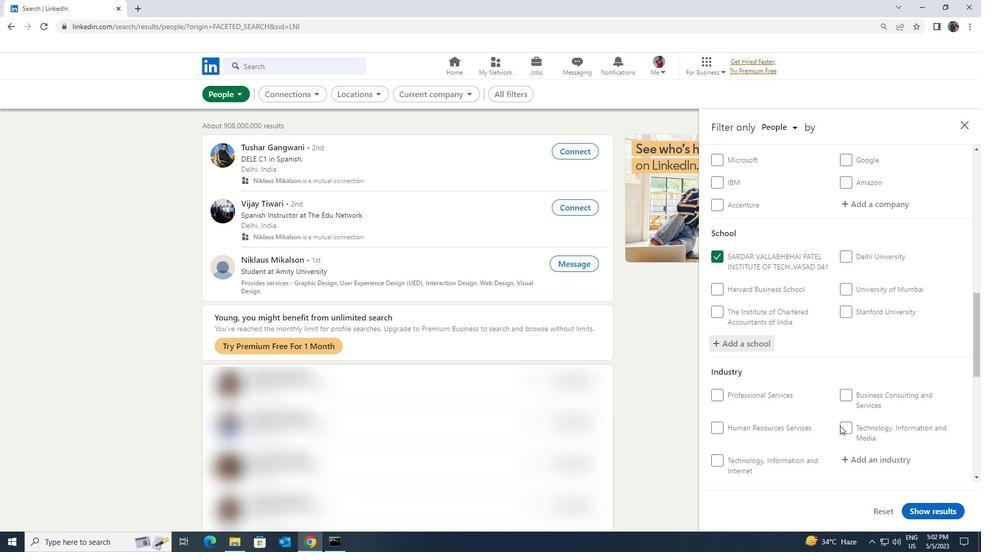 
Action: Mouse moved to (858, 412)
Screenshot: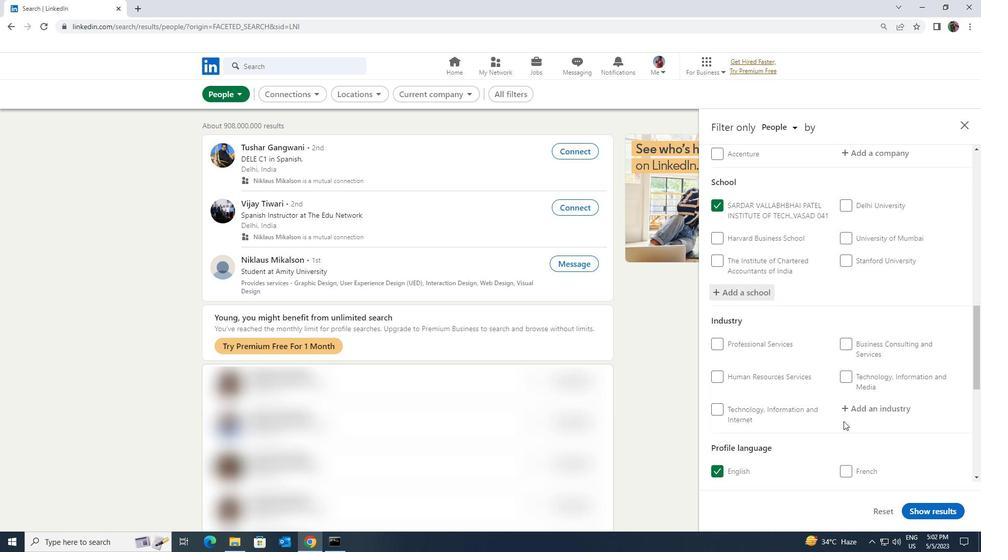 
Action: Mouse pressed left at (858, 412)
Screenshot: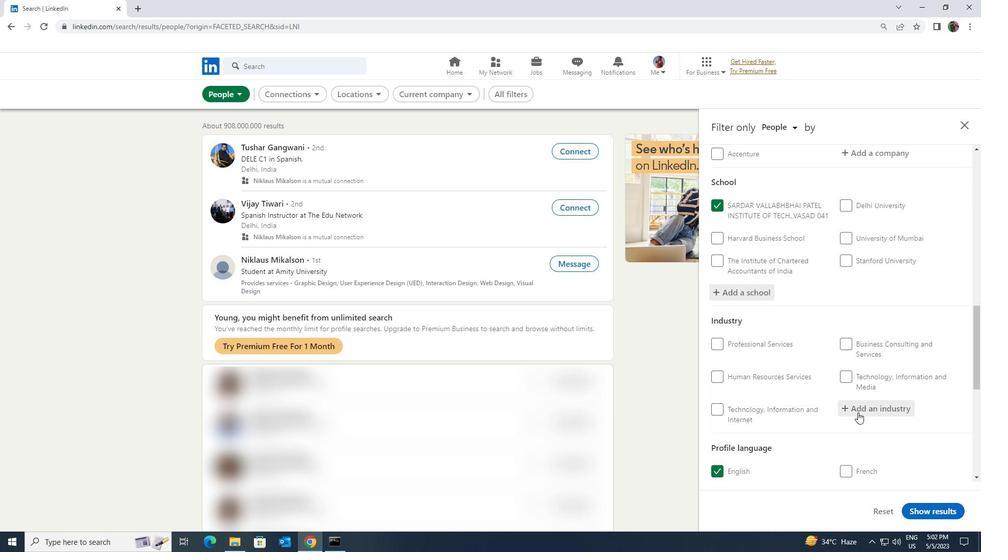 
Action: Key pressed <Key.shift><Key.shift><Key.shift><Key.shift><Key.shift><Key.shift><Key.shift><Key.shift>SPORTING<Key.space><Key.shift>GOODS<Key.space>
Screenshot: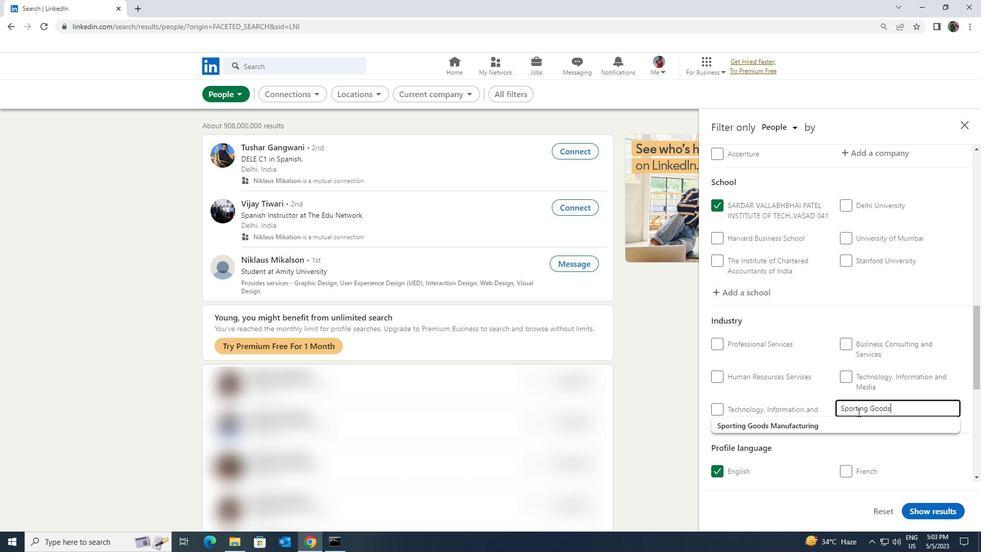 
Action: Mouse moved to (854, 421)
Screenshot: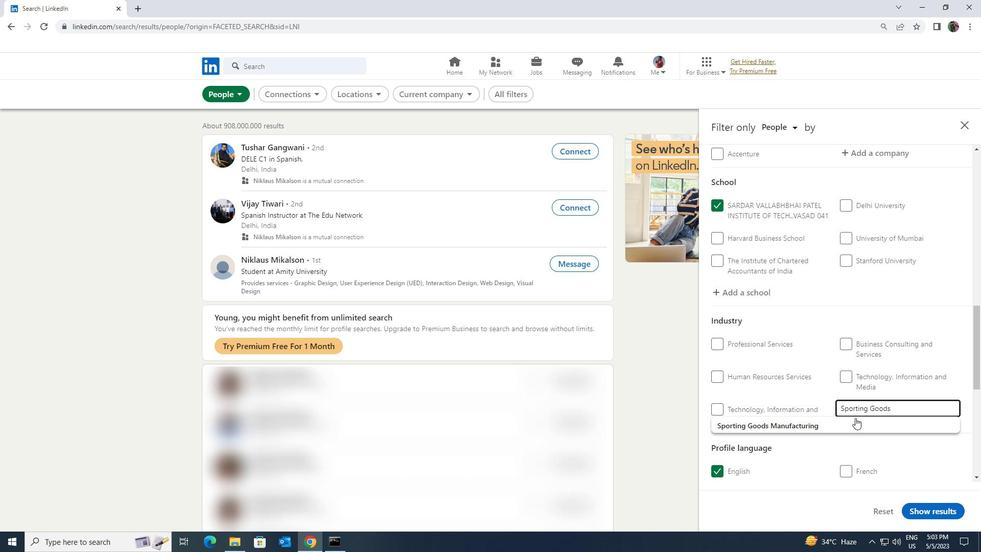 
Action: Mouse pressed left at (854, 421)
Screenshot: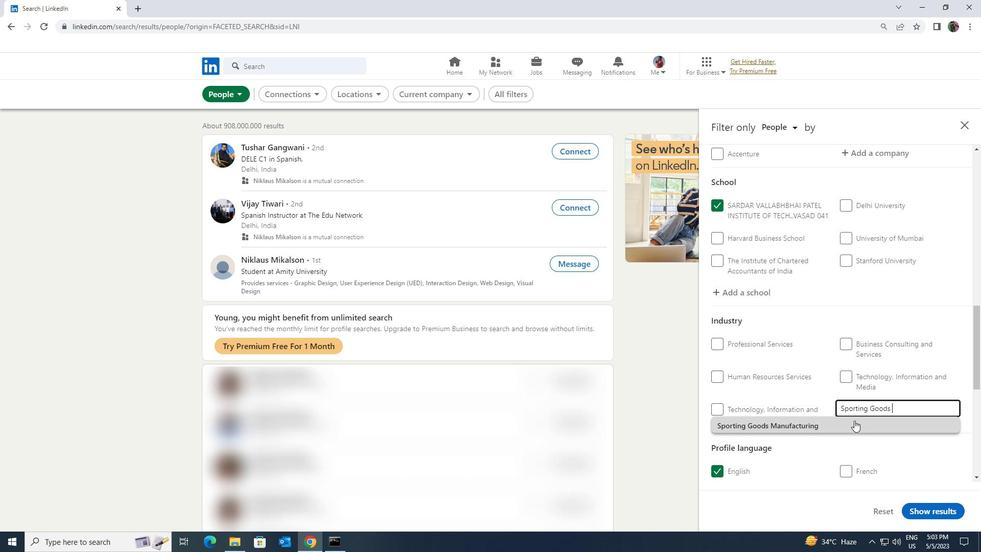 
Action: Mouse scrolled (854, 420) with delta (0, 0)
Screenshot: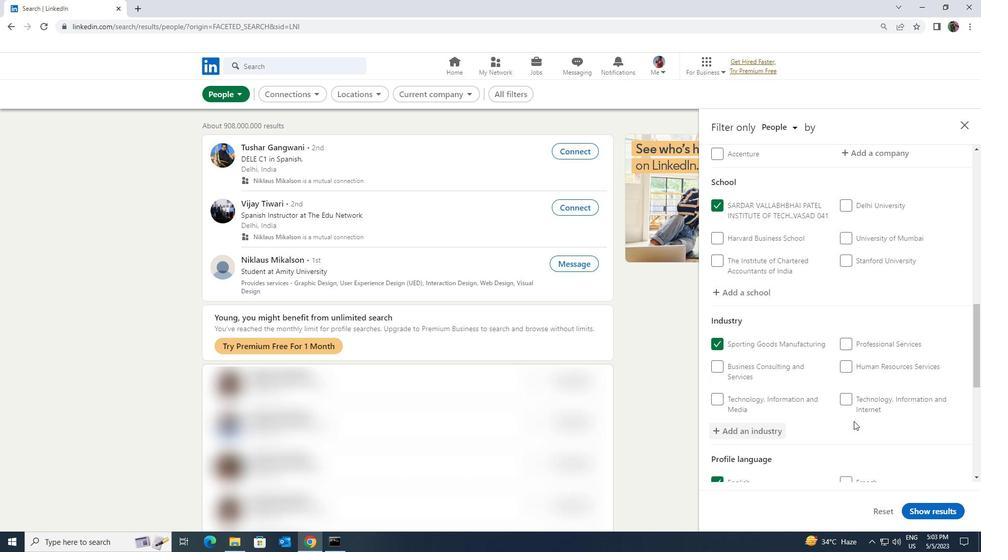 
Action: Mouse scrolled (854, 420) with delta (0, 0)
Screenshot: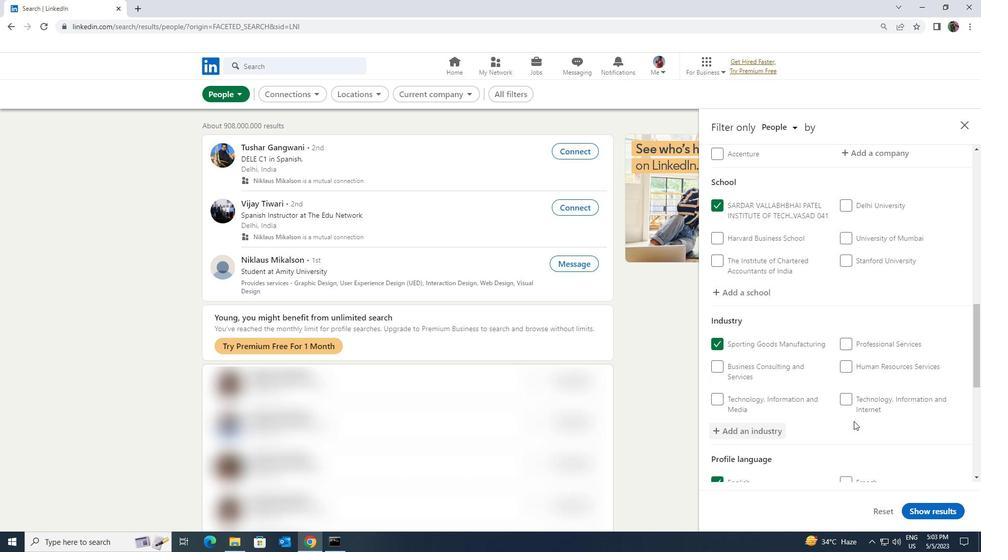 
Action: Mouse scrolled (854, 420) with delta (0, 0)
Screenshot: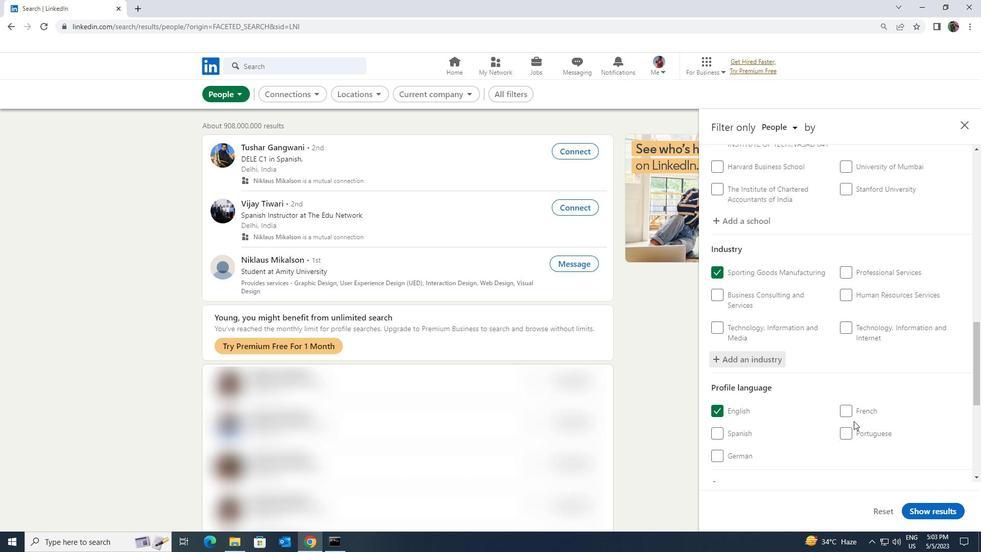 
Action: Mouse scrolled (854, 420) with delta (0, 0)
Screenshot: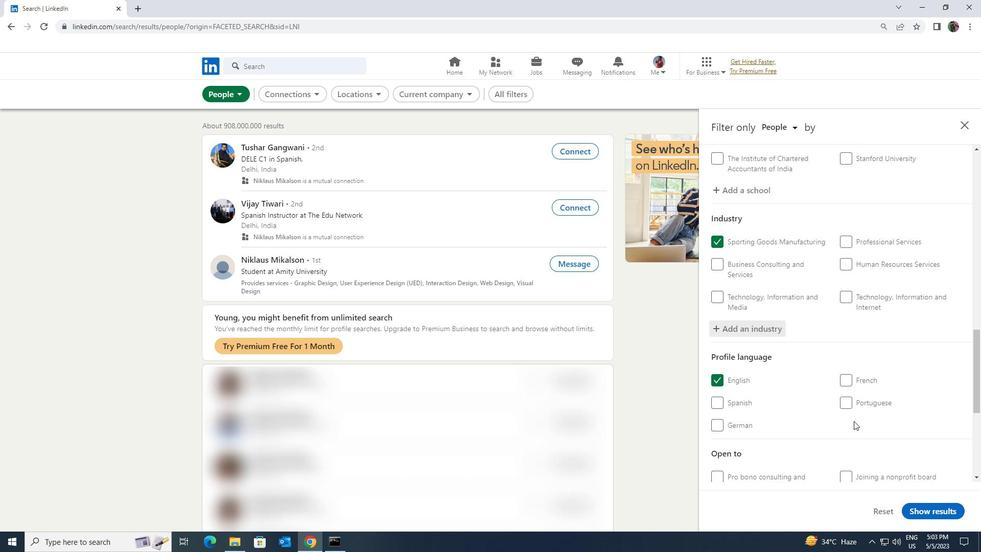 
Action: Mouse scrolled (854, 420) with delta (0, 0)
Screenshot: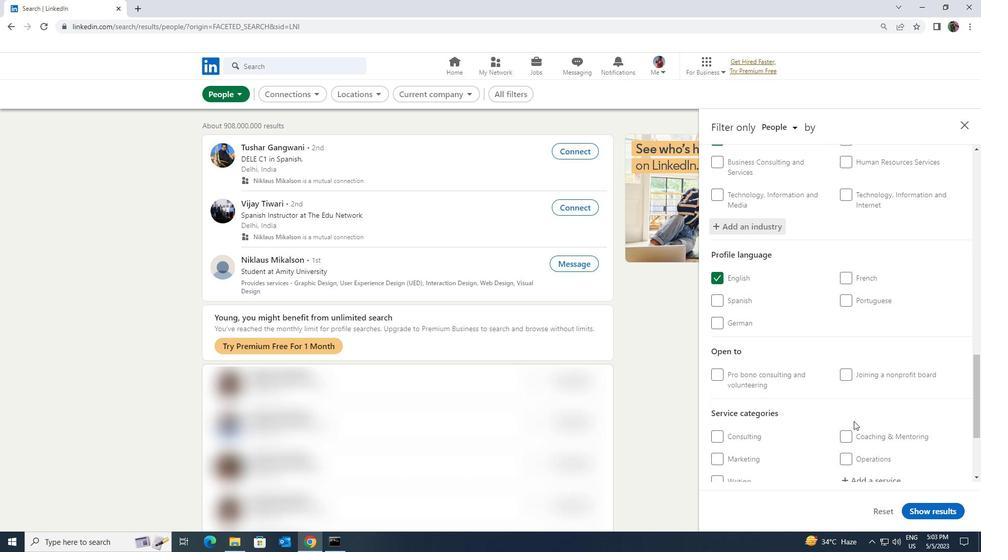
Action: Mouse moved to (859, 425)
Screenshot: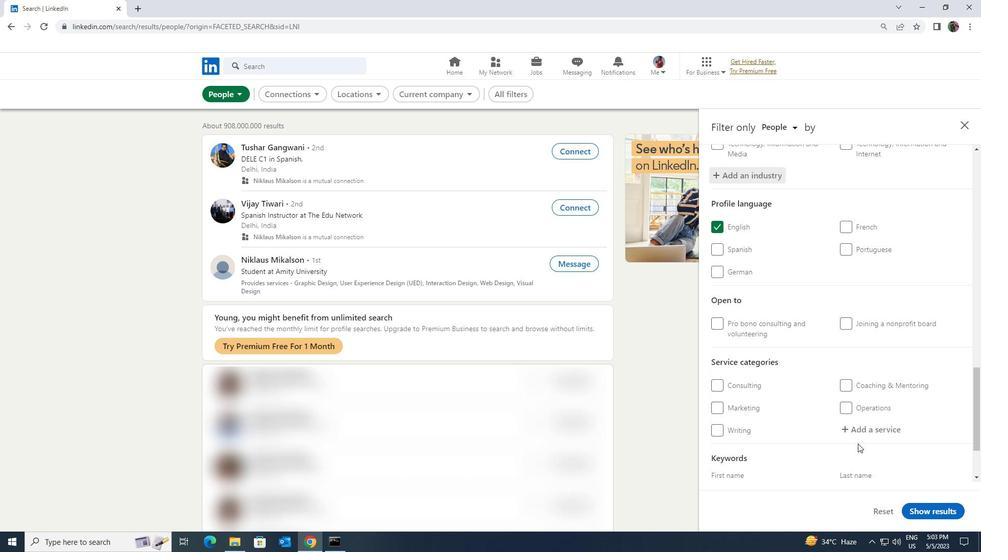 
Action: Mouse pressed left at (859, 425)
Screenshot: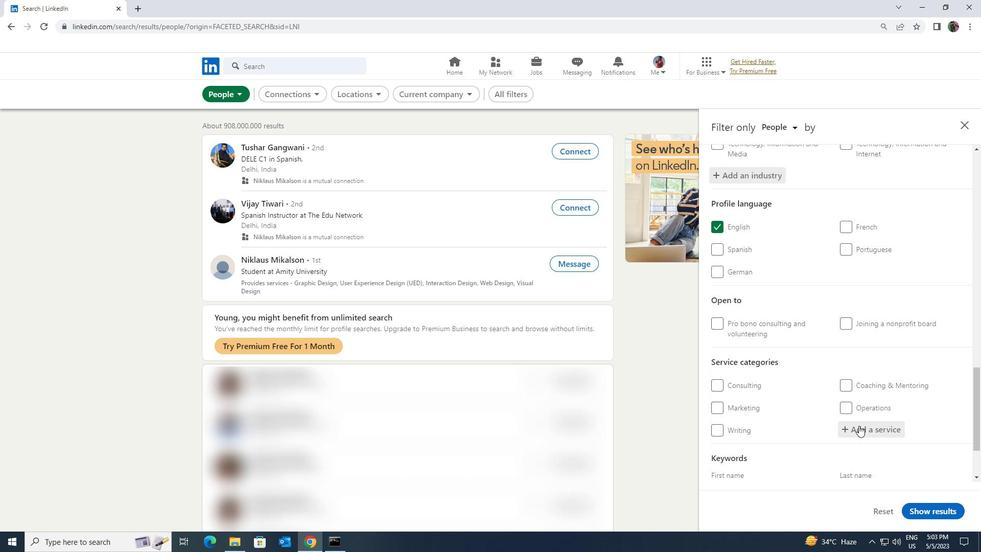 
Action: Key pressed <Key.shift><Key.shift><Key.shift><Key.shift><Key.shift><Key.shift>AUDIO<Key.space><Key.shift>ENGINEERING
Screenshot: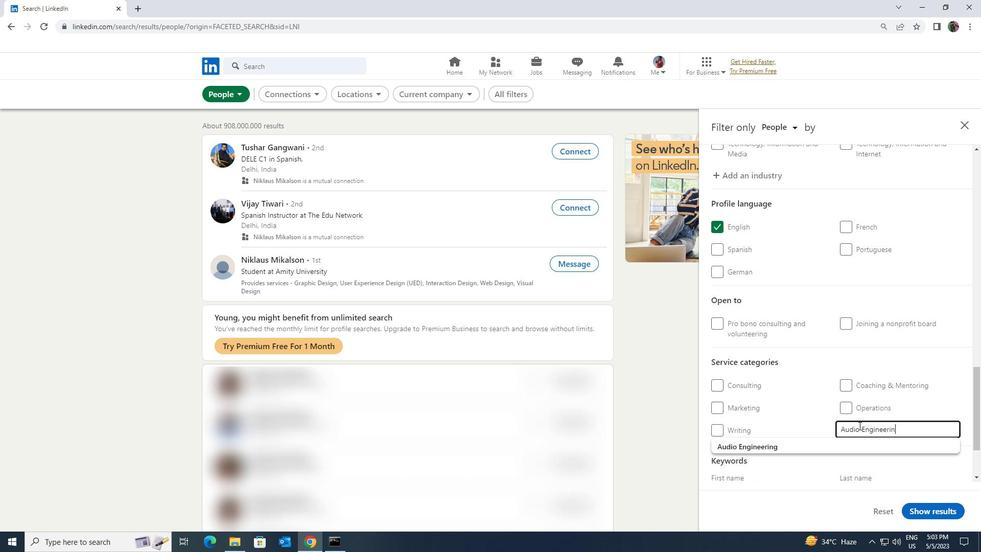 
Action: Mouse moved to (846, 439)
Screenshot: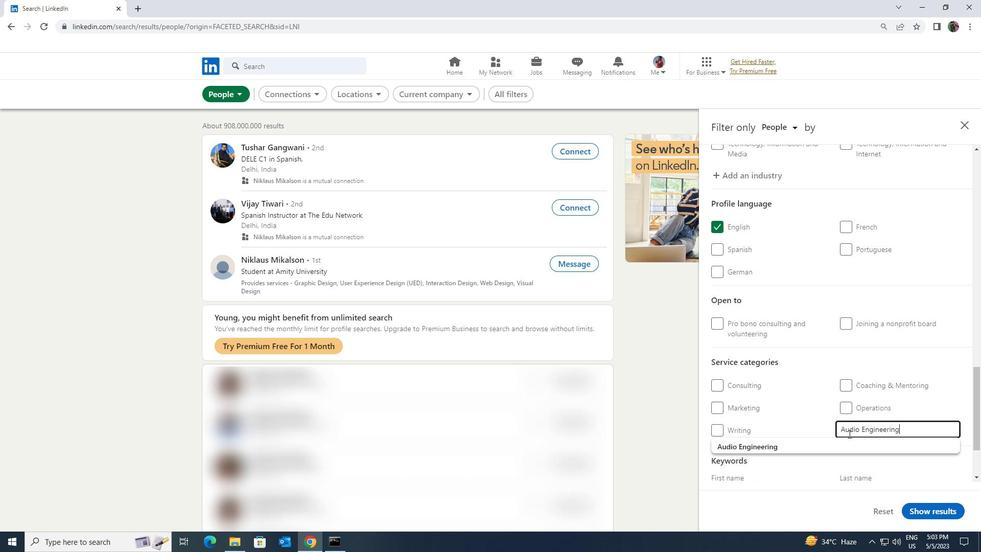 
Action: Mouse pressed left at (846, 439)
Screenshot: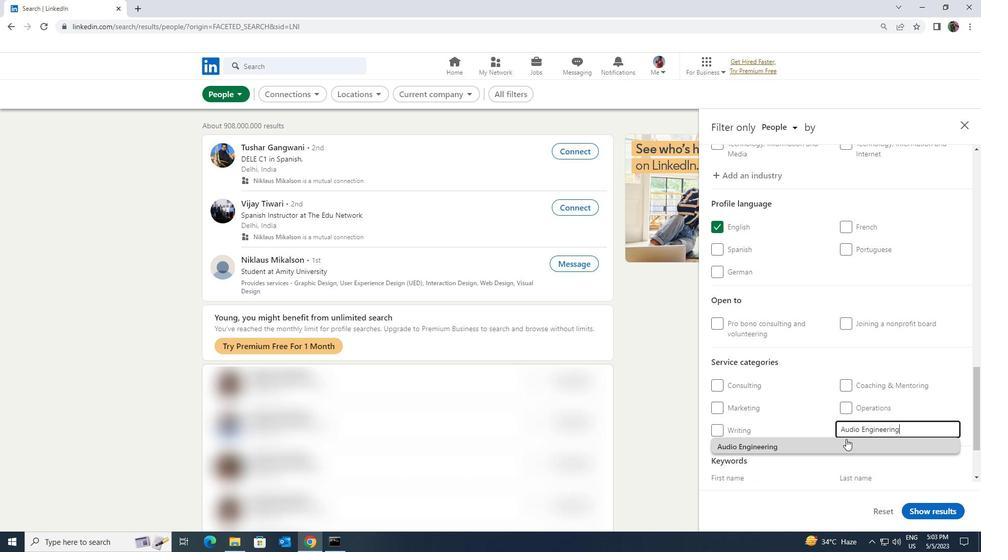 
Action: Mouse moved to (843, 401)
Screenshot: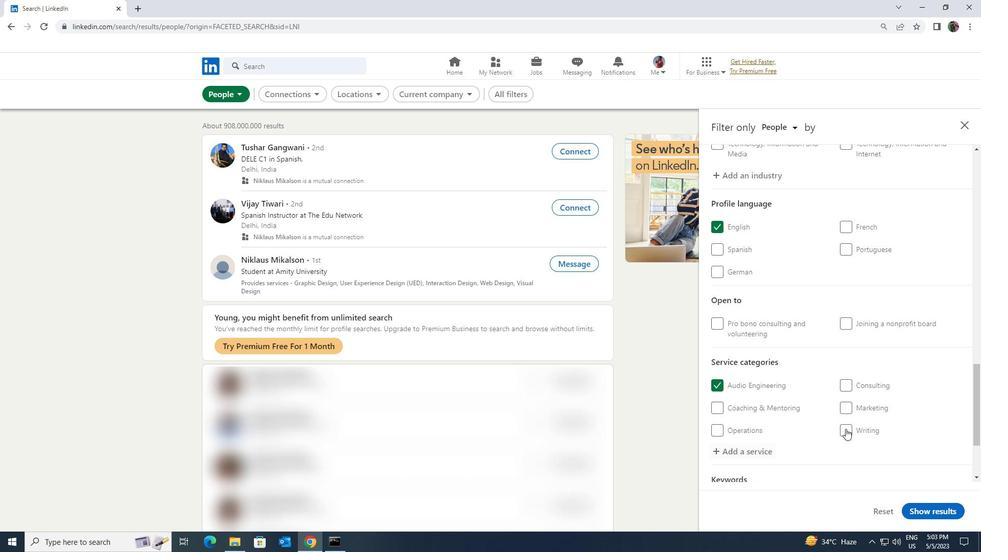 
Action: Mouse scrolled (843, 401) with delta (0, 0)
Screenshot: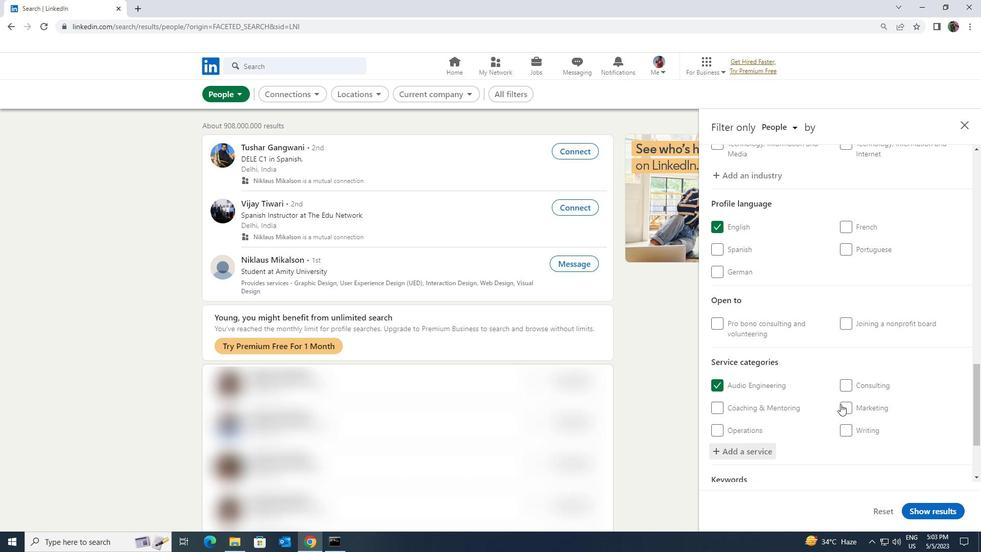 
Action: Mouse scrolled (843, 401) with delta (0, 0)
Screenshot: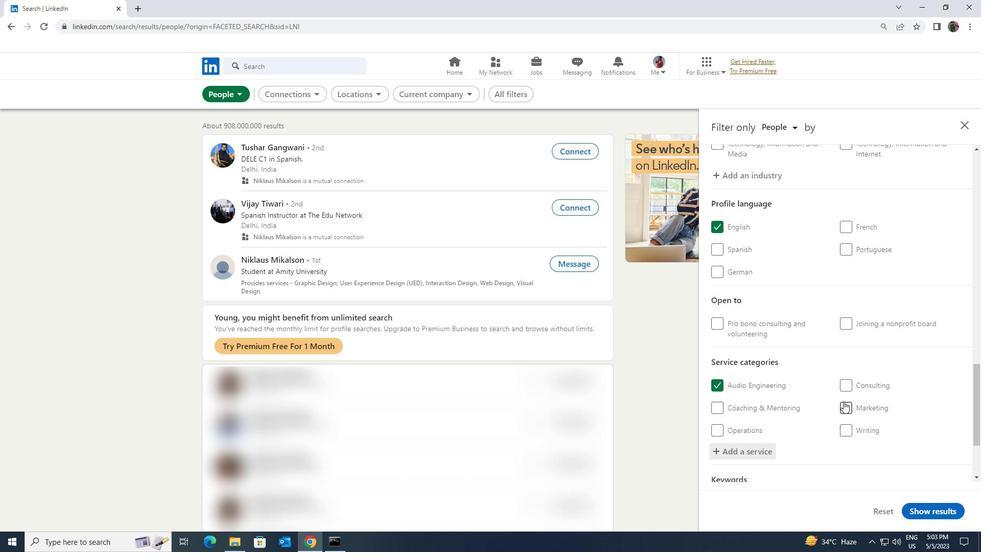 
Action: Mouse scrolled (843, 401) with delta (0, 0)
Screenshot: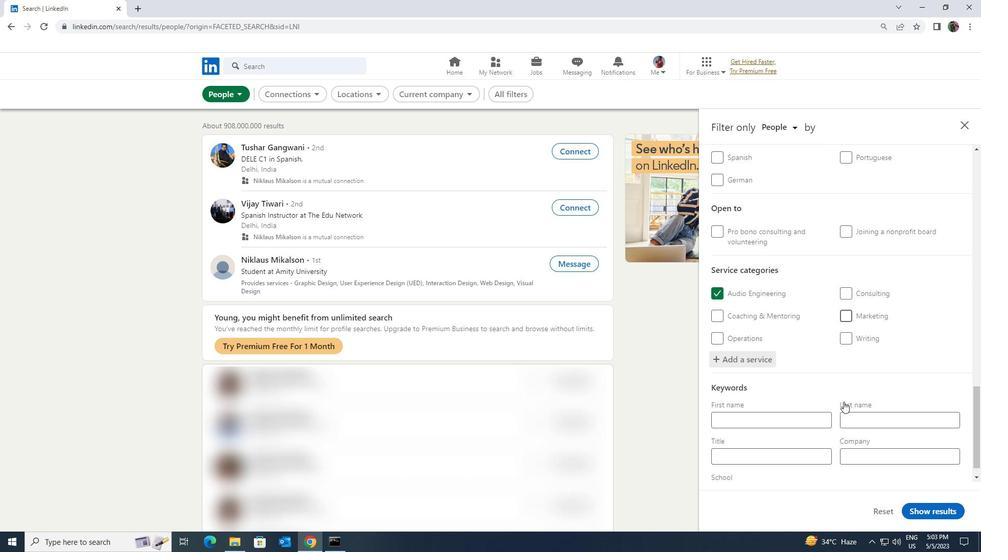 
Action: Mouse moved to (804, 436)
Screenshot: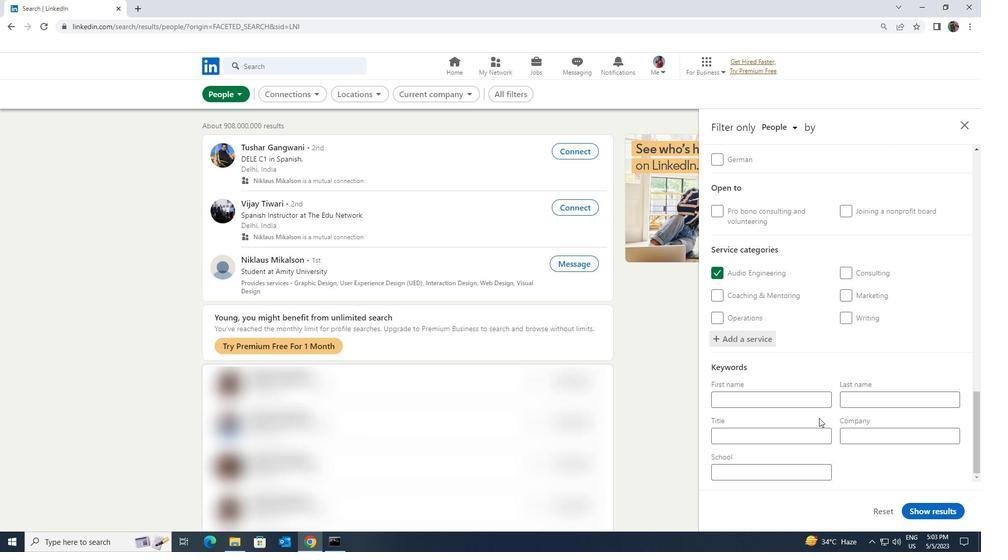 
Action: Mouse pressed left at (804, 436)
Screenshot: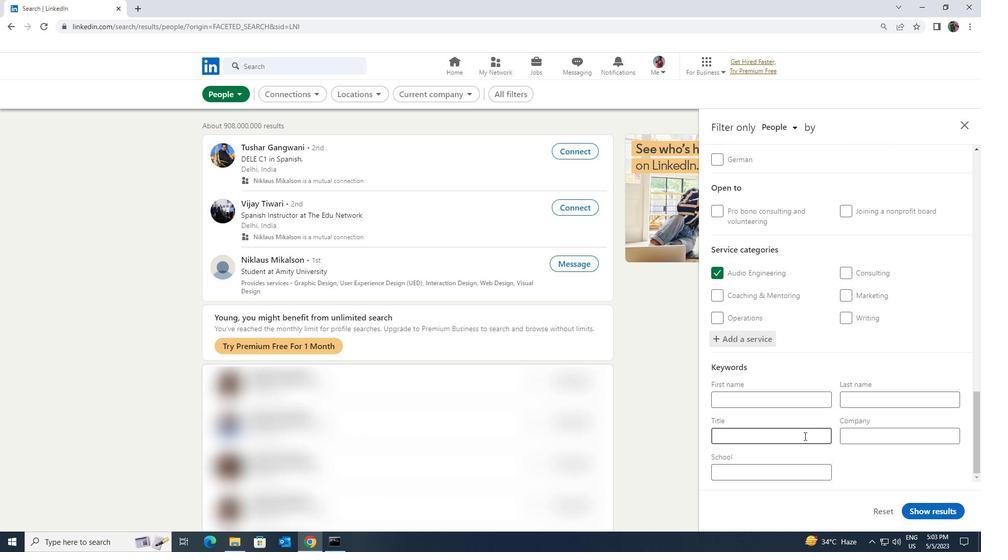 
Action: Key pressed <Key.shift><Key.shift><Key.shift><Key.shift><Key.shift><Key.shift><Key.shift><Key.shift><Key.shift><Key.shift><Key.shift><Key.shift><Key.shift><Key.shift><Key.shift>SOCIOLOGIST
Screenshot: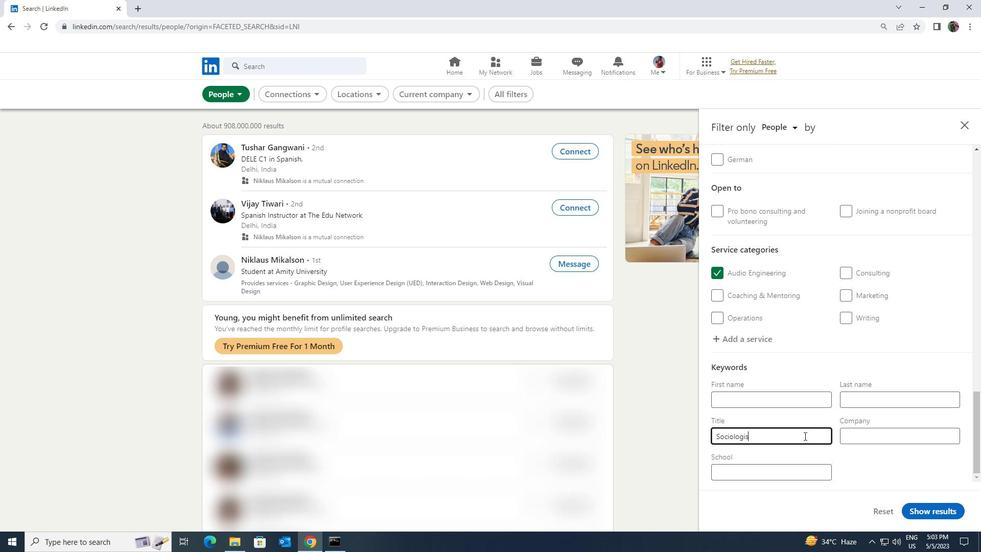 
Action: Mouse moved to (927, 507)
Screenshot: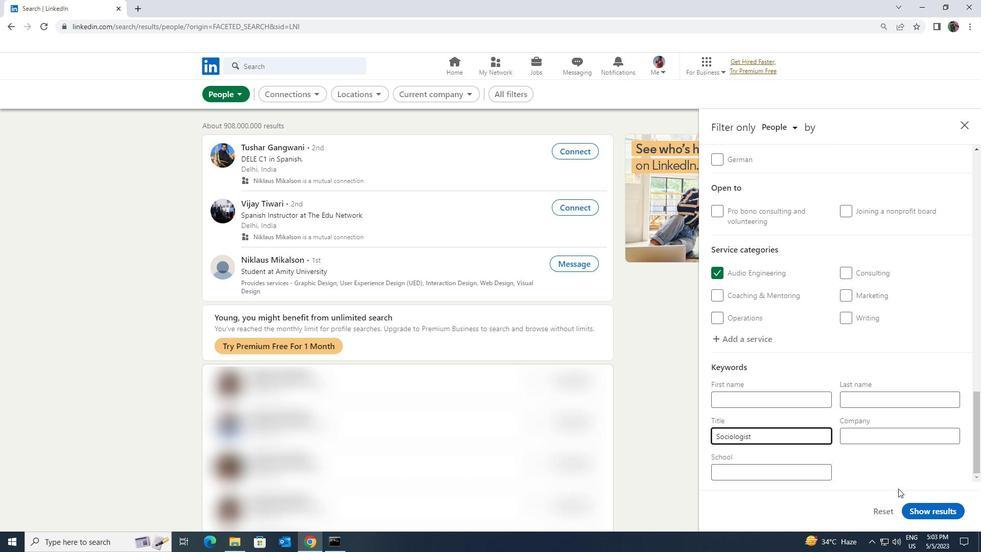 
Action: Mouse pressed left at (927, 507)
Screenshot: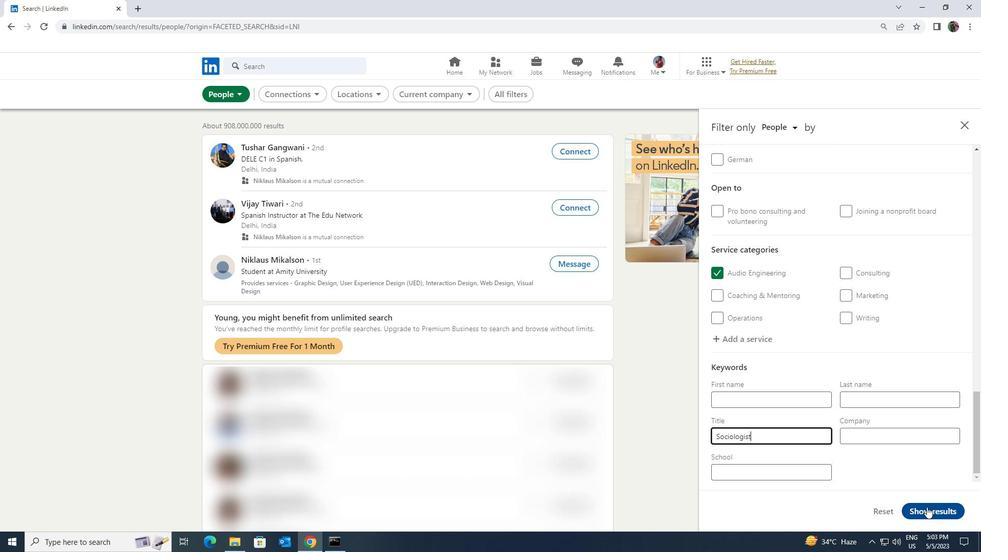
